 Task: Create new Company, with domain: 'porsche.com' and type: 'Other'. Add new contact for this company, with mail Id: 'Harsh_Verma@porsche.com', First Name: Harsh, Last name:  Verma, Job Title: 'Legal Counsel', Phone Number: '(512) 555-2345'. Change life cycle stage to  Lead and lead status to  In Progress. Logged in from softage.10@softage.net
Action: Mouse moved to (92, 61)
Screenshot: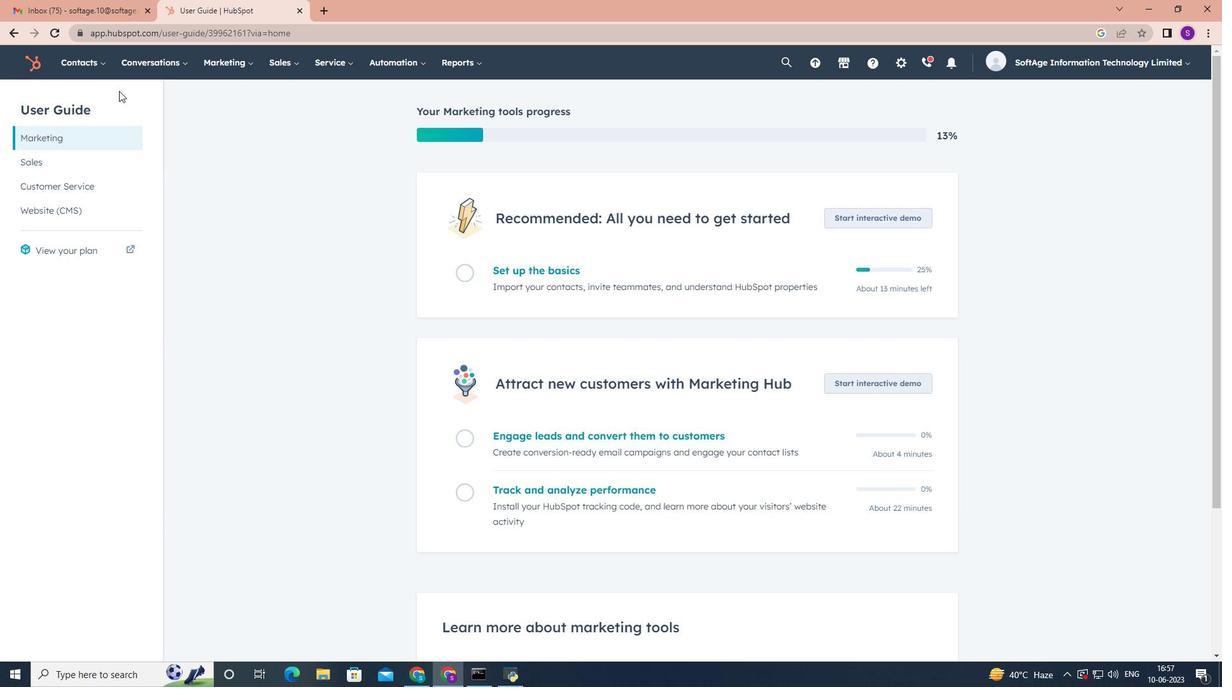 
Action: Mouse pressed left at (92, 61)
Screenshot: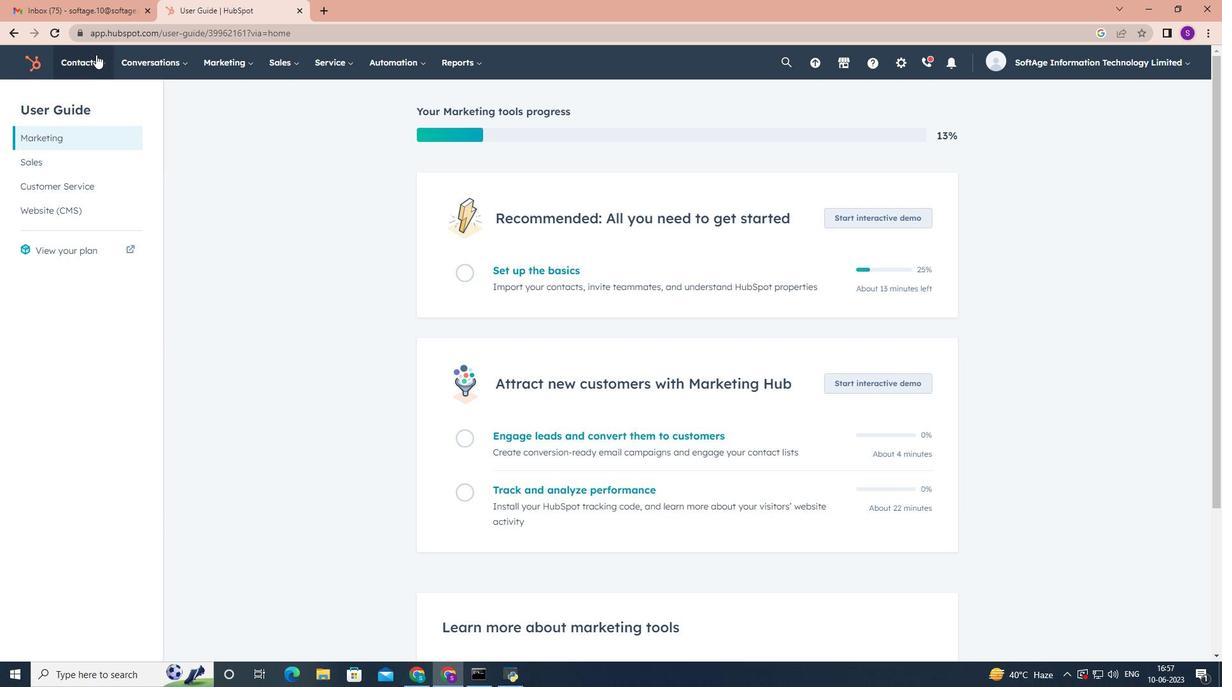 
Action: Mouse moved to (99, 98)
Screenshot: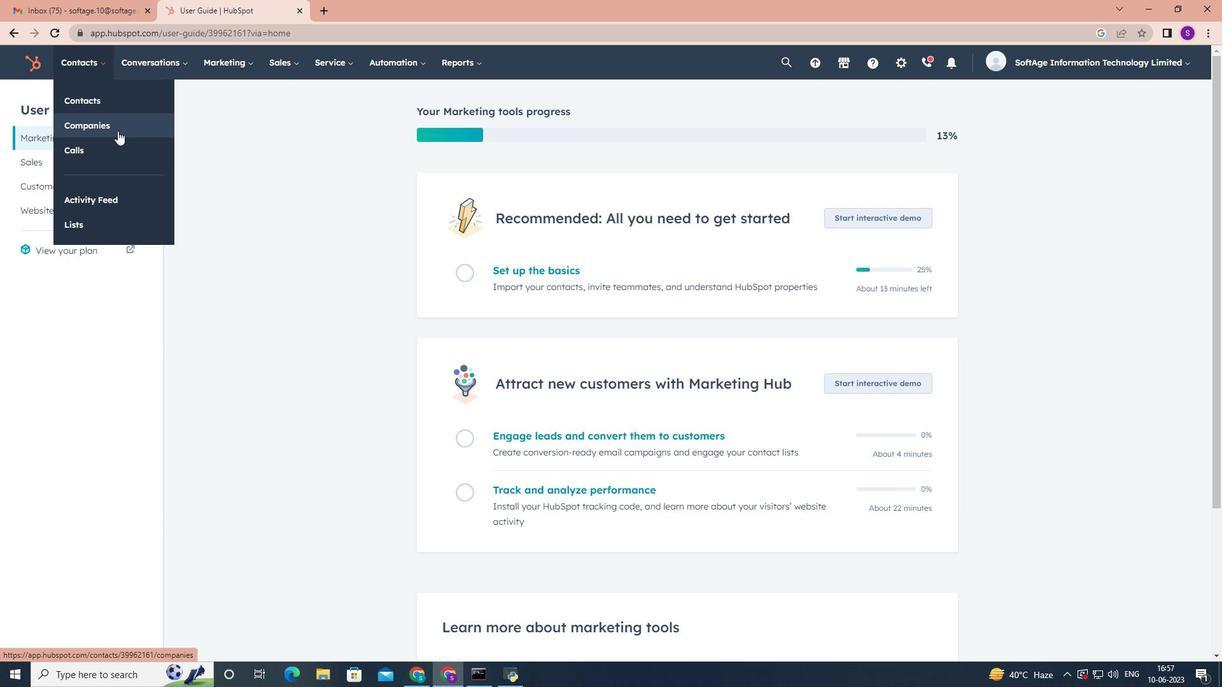 
Action: Mouse pressed left at (99, 98)
Screenshot: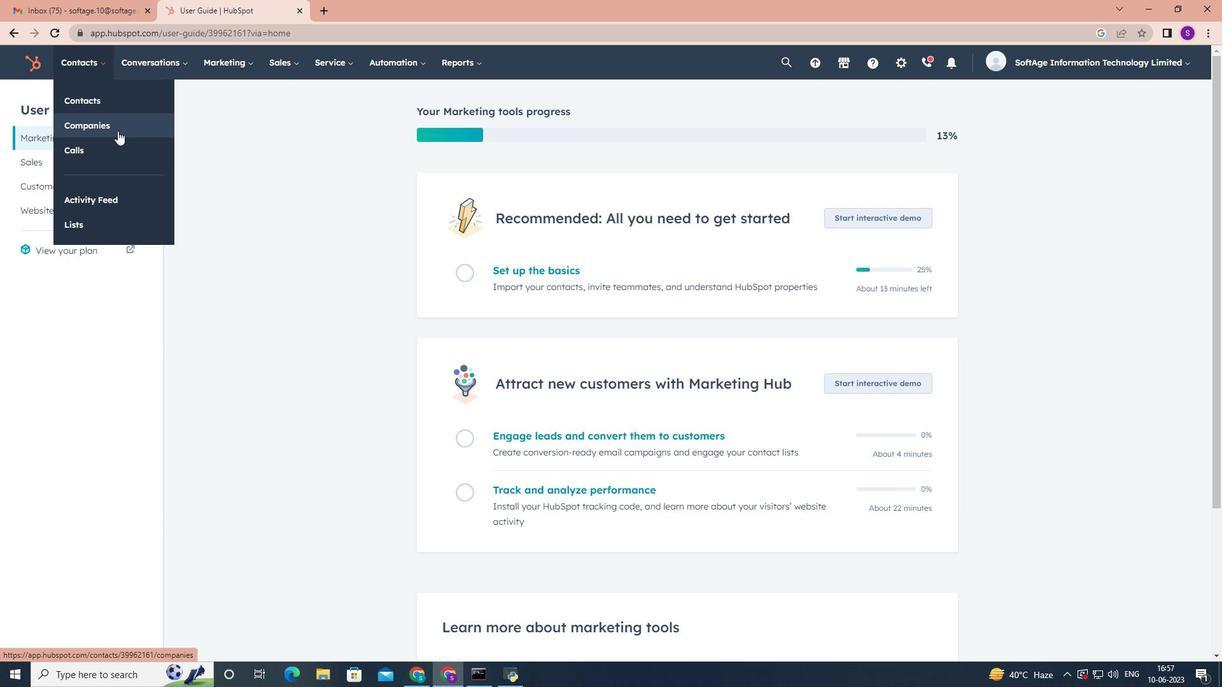 
Action: Mouse moved to (95, 53)
Screenshot: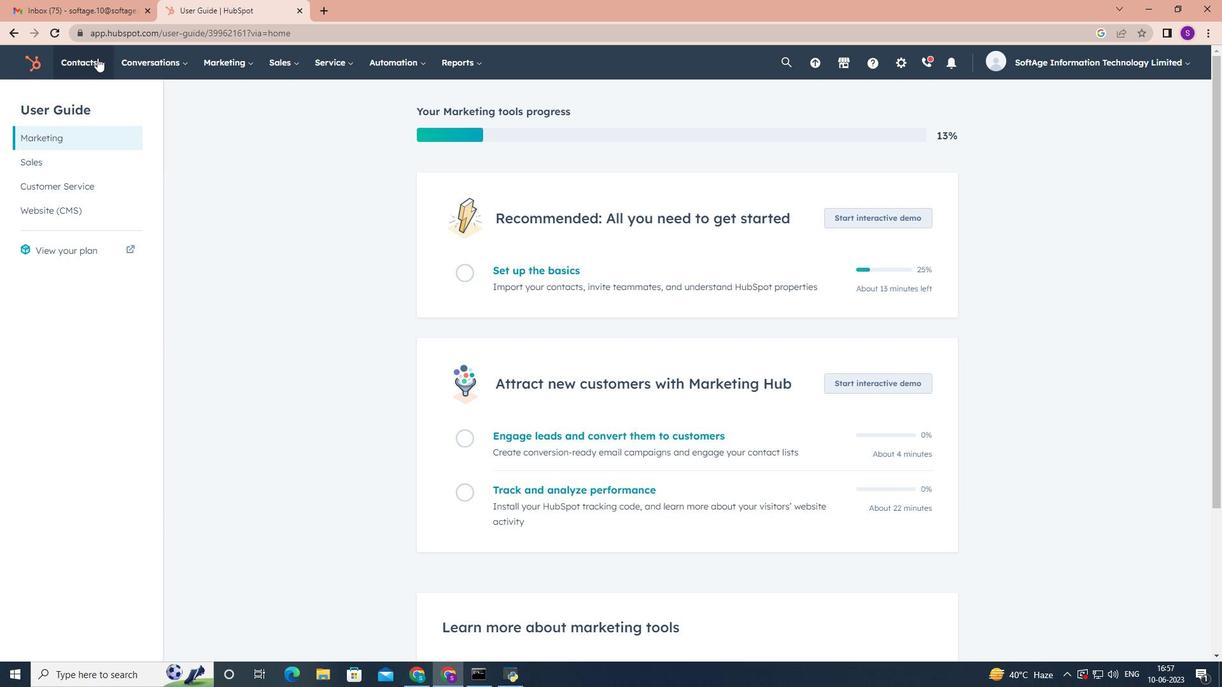 
Action: Mouse pressed left at (95, 53)
Screenshot: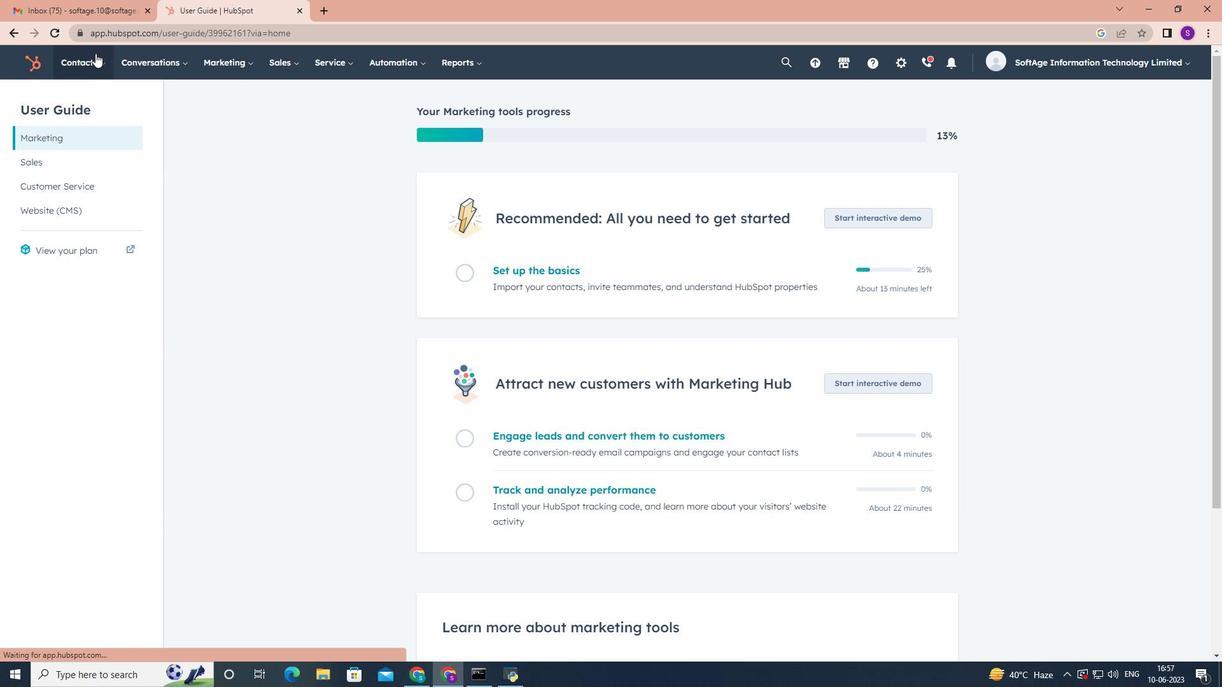 
Action: Mouse moved to (117, 131)
Screenshot: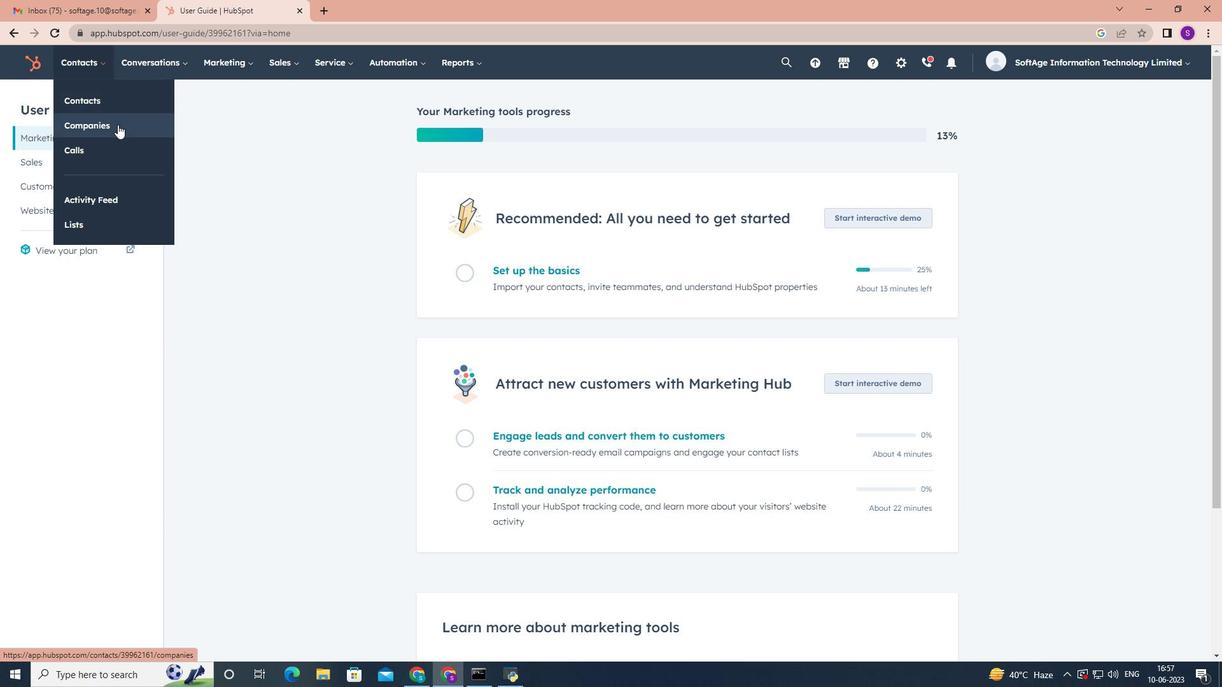 
Action: Mouse pressed left at (117, 131)
Screenshot: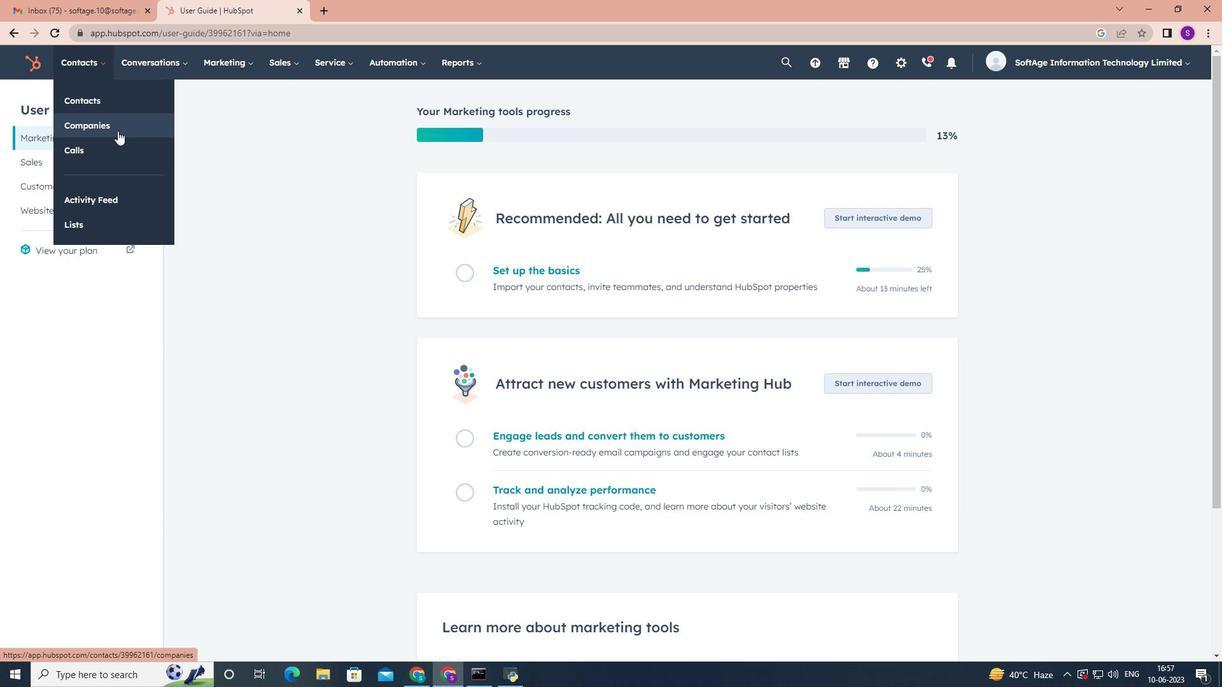 
Action: Mouse moved to (1114, 101)
Screenshot: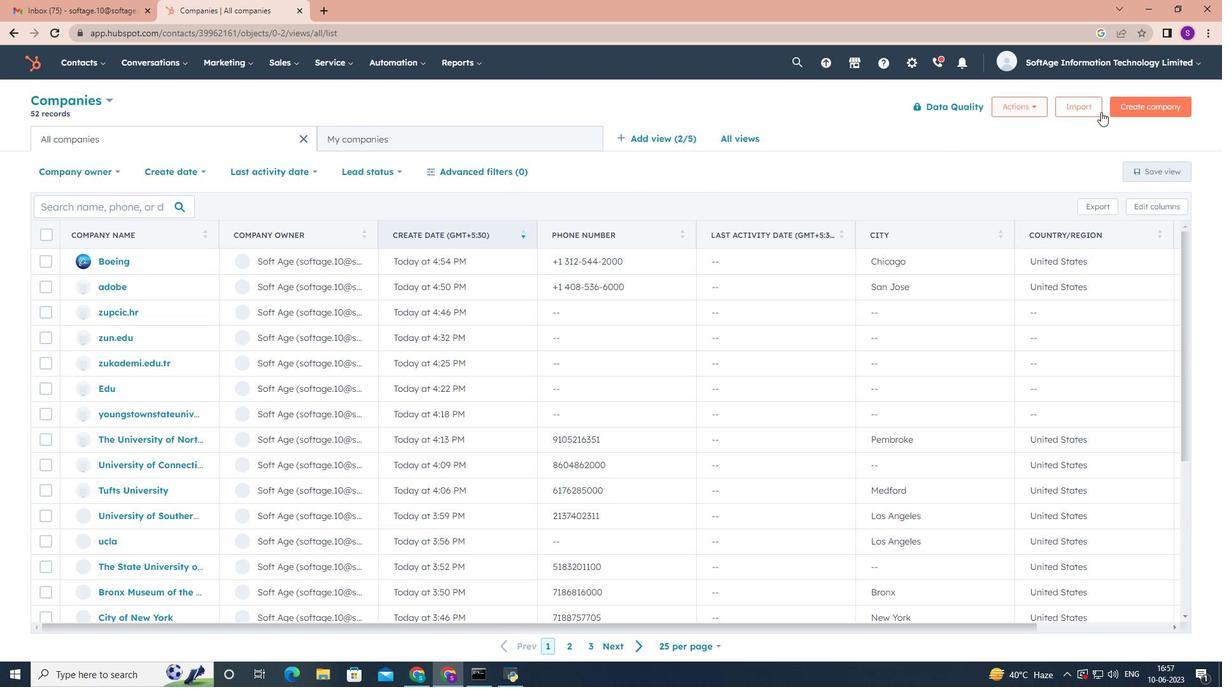 
Action: Mouse pressed left at (1114, 101)
Screenshot: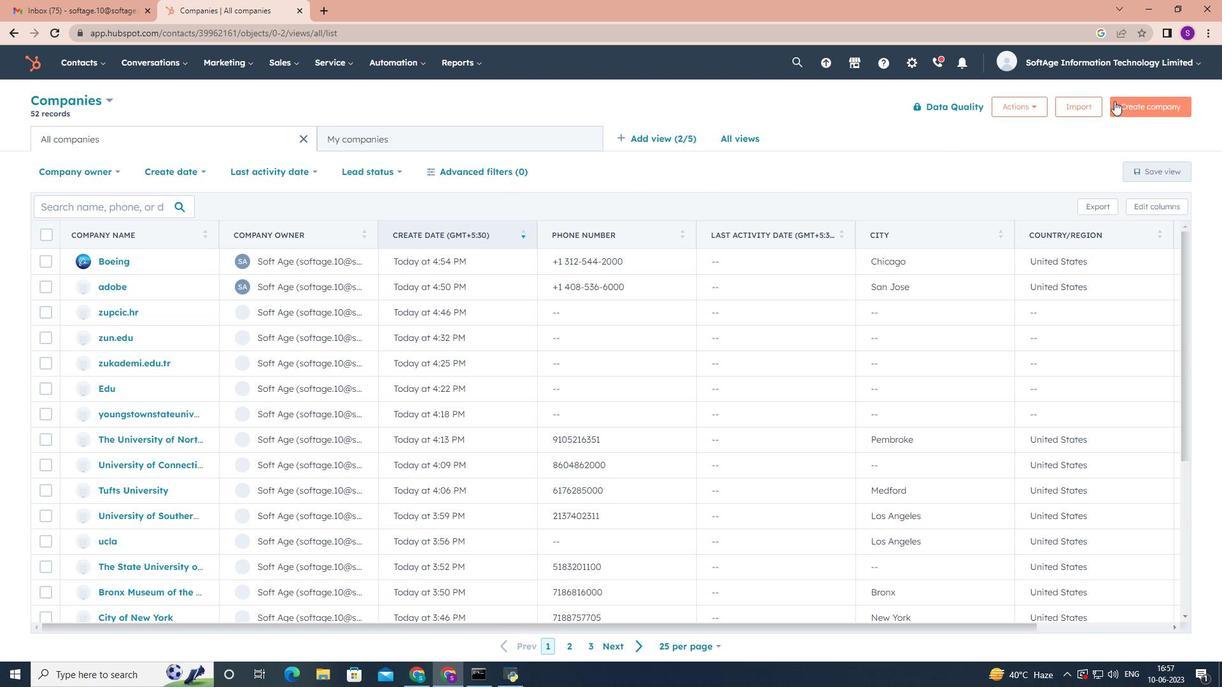 
Action: Mouse moved to (982, 178)
Screenshot: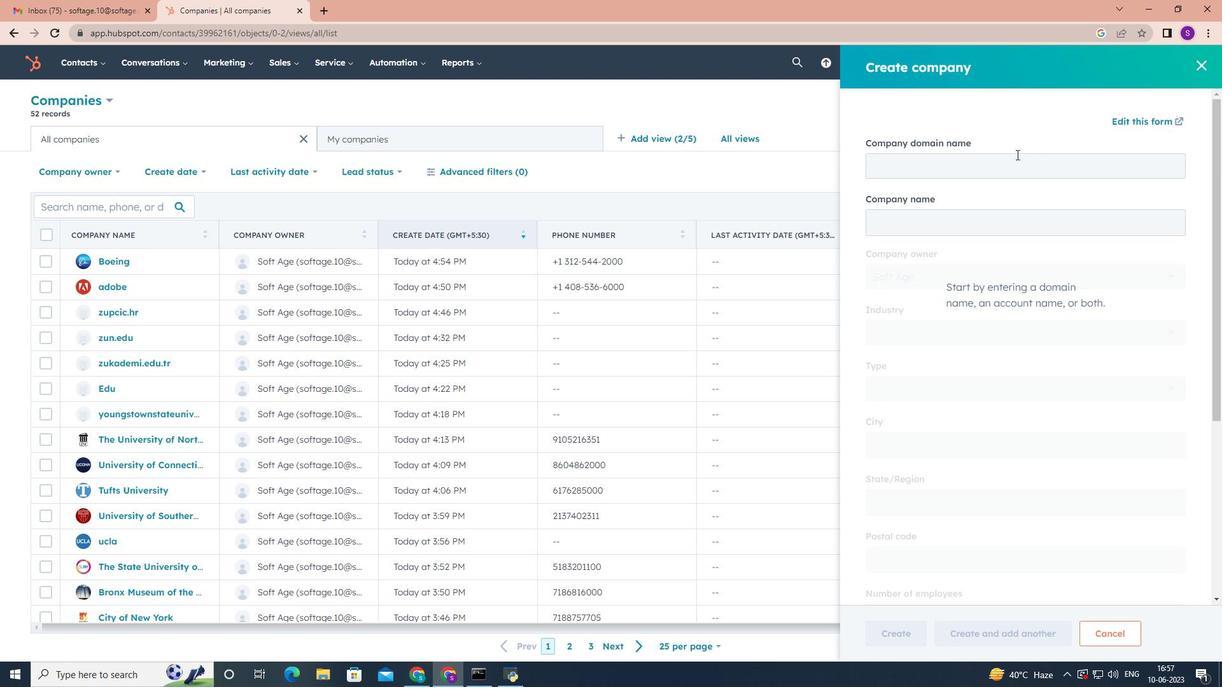 
Action: Mouse pressed left at (982, 178)
Screenshot: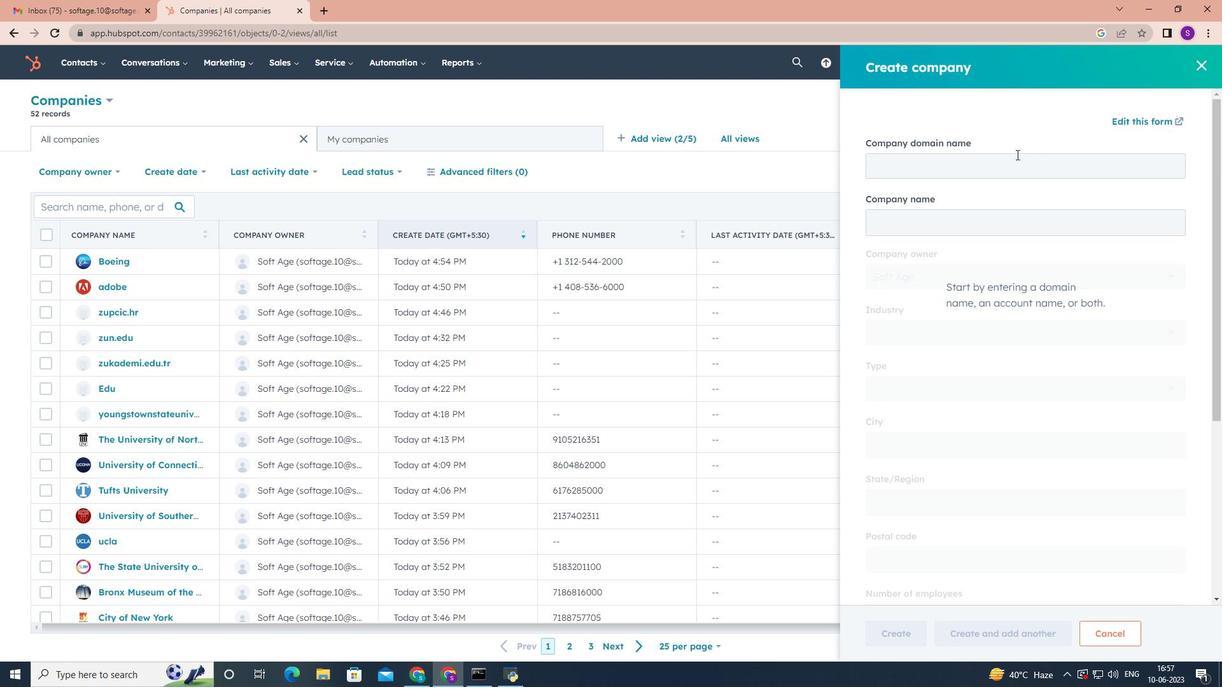 
Action: Key pressed <Key.shift>P<Key.backspace>porsche.com
Screenshot: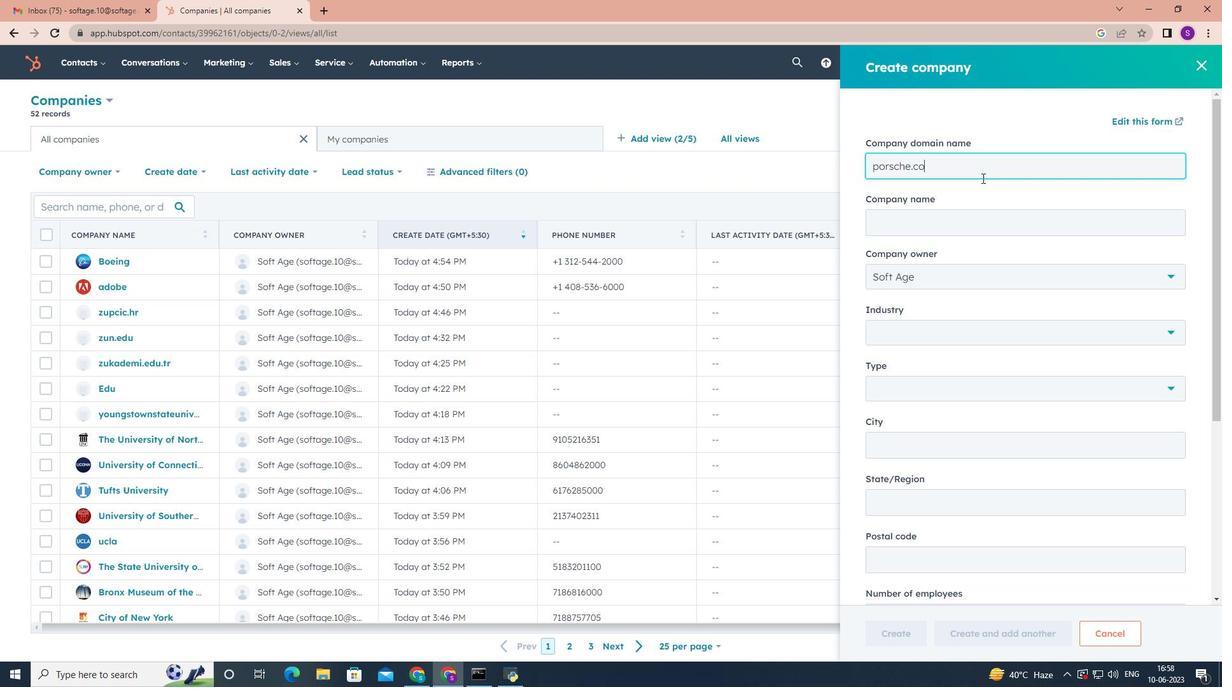 
Action: Mouse scrolled (982, 177) with delta (0, 0)
Screenshot: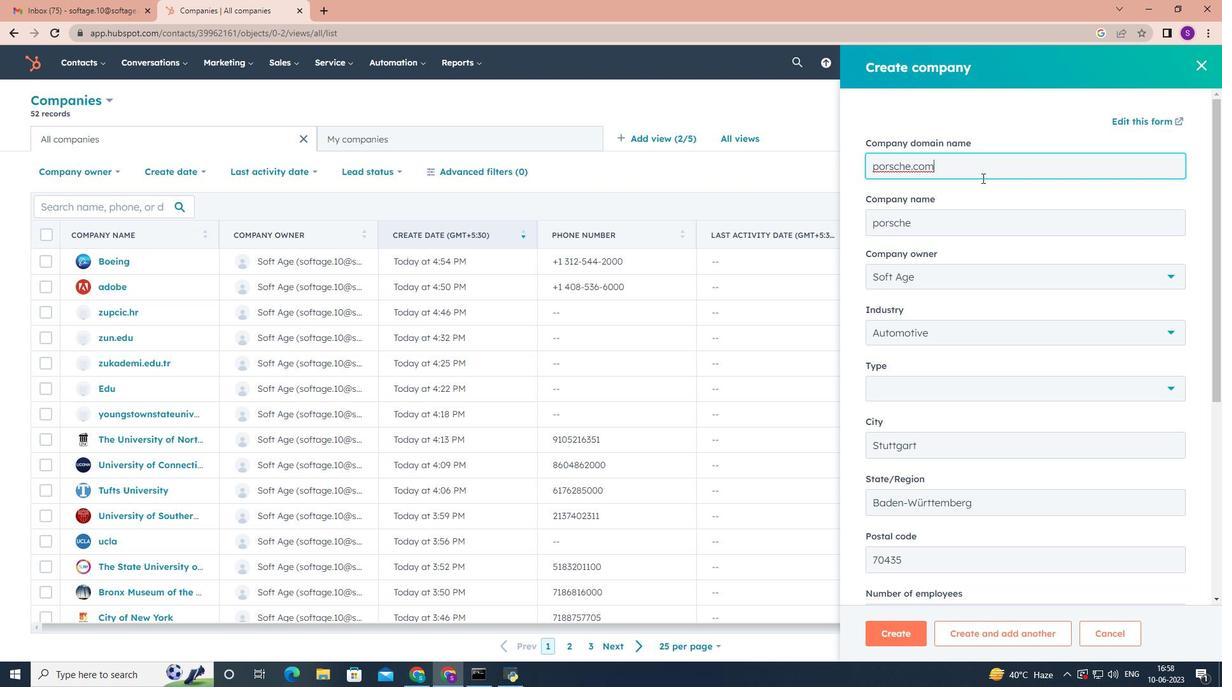 
Action: Mouse moved to (982, 192)
Screenshot: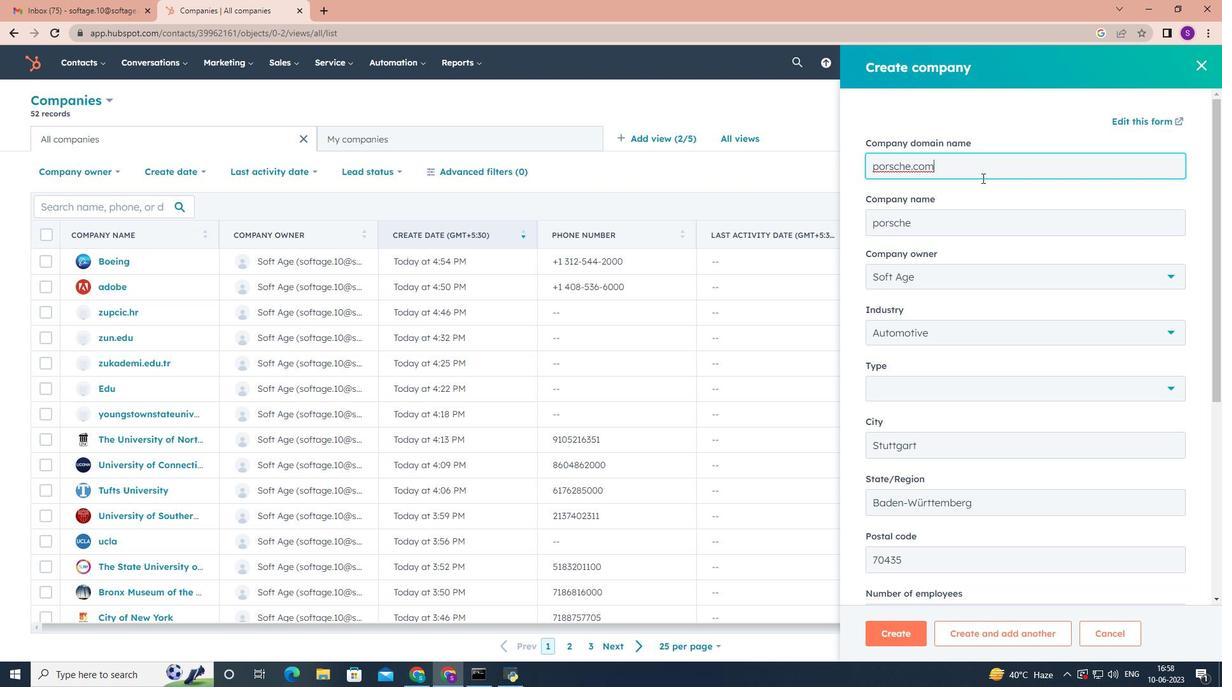 
Action: Mouse scrolled (982, 191) with delta (0, 0)
Screenshot: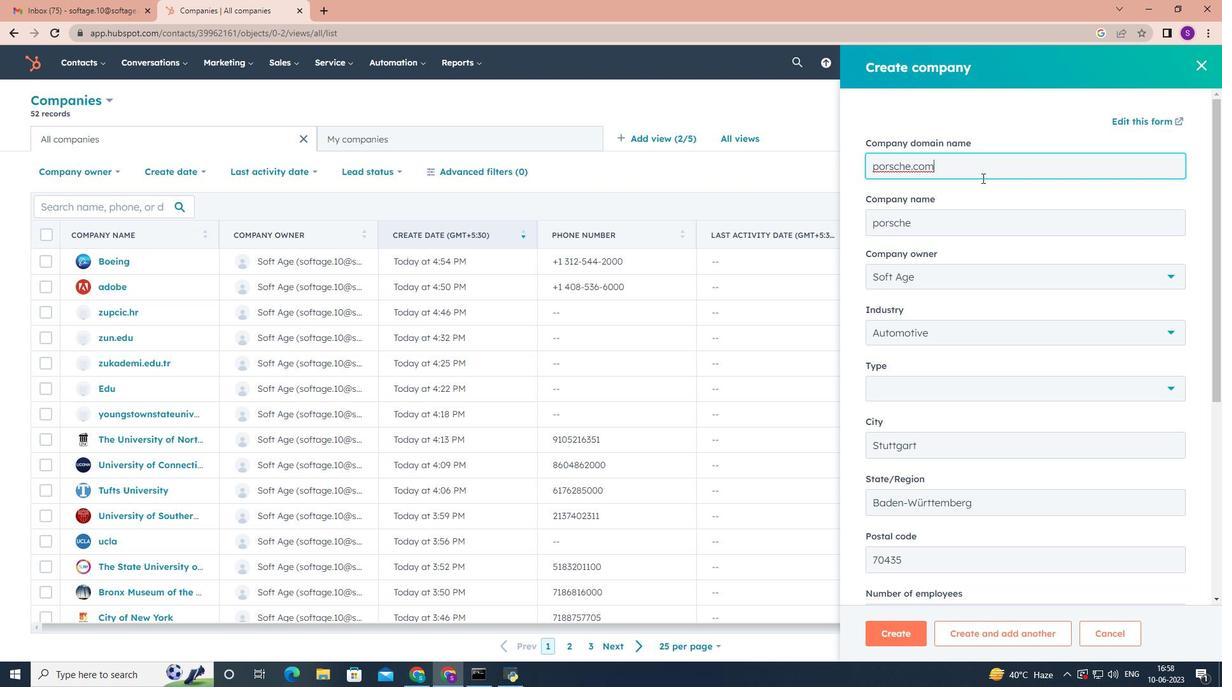 
Action: Mouse moved to (985, 205)
Screenshot: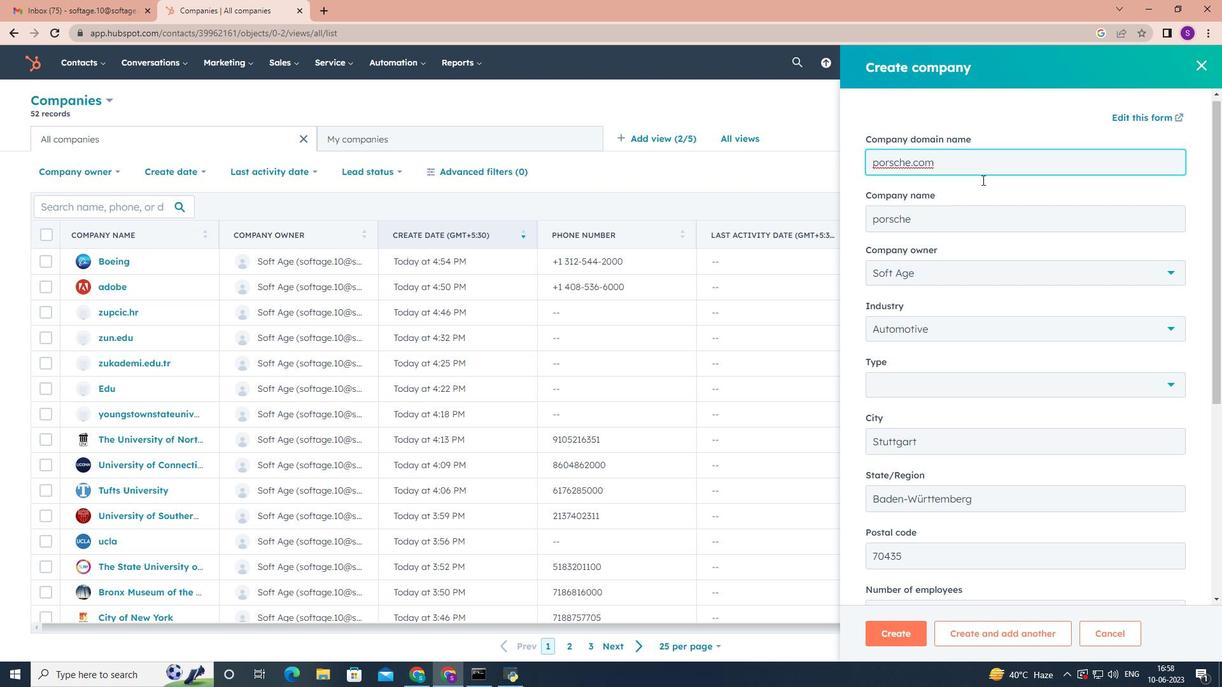 
Action: Mouse scrolled (985, 204) with delta (0, 0)
Screenshot: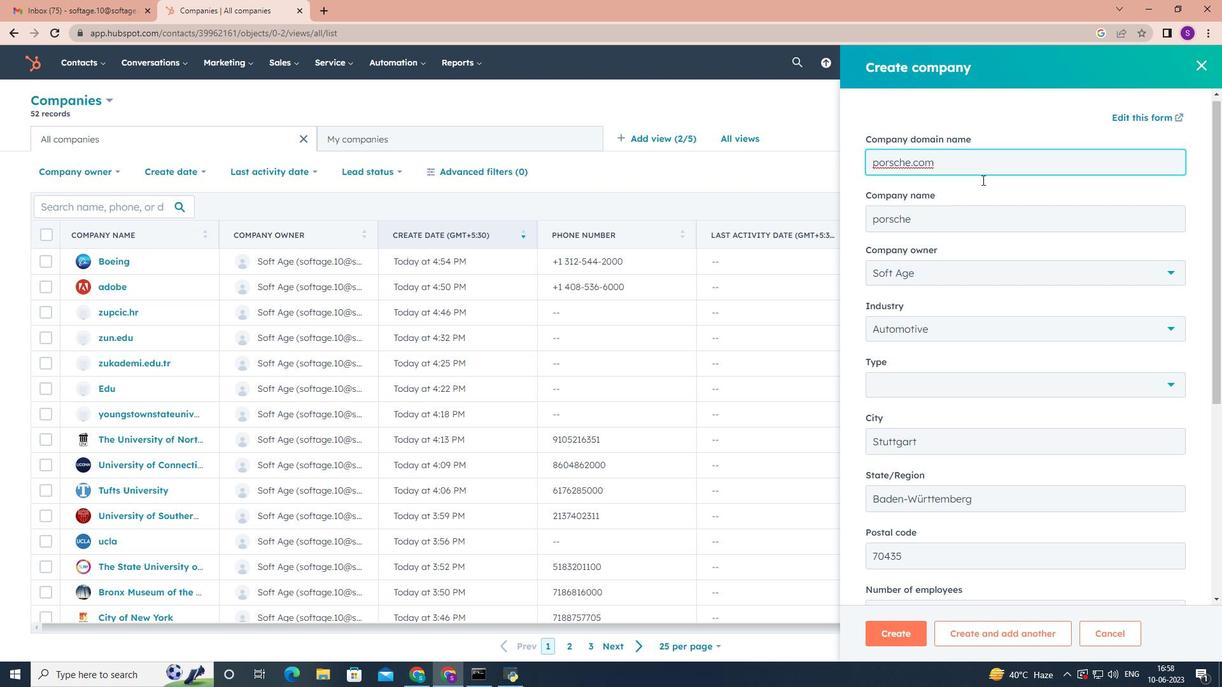 
Action: Mouse moved to (1173, 198)
Screenshot: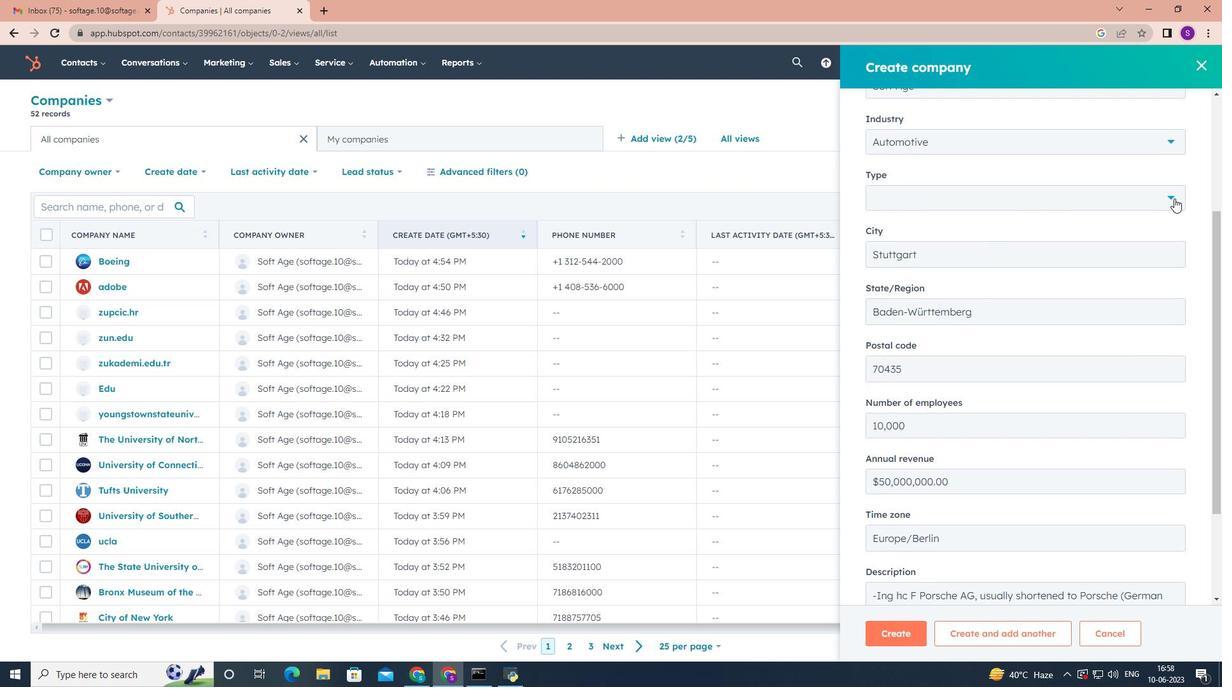 
Action: Mouse pressed left at (1173, 198)
Screenshot: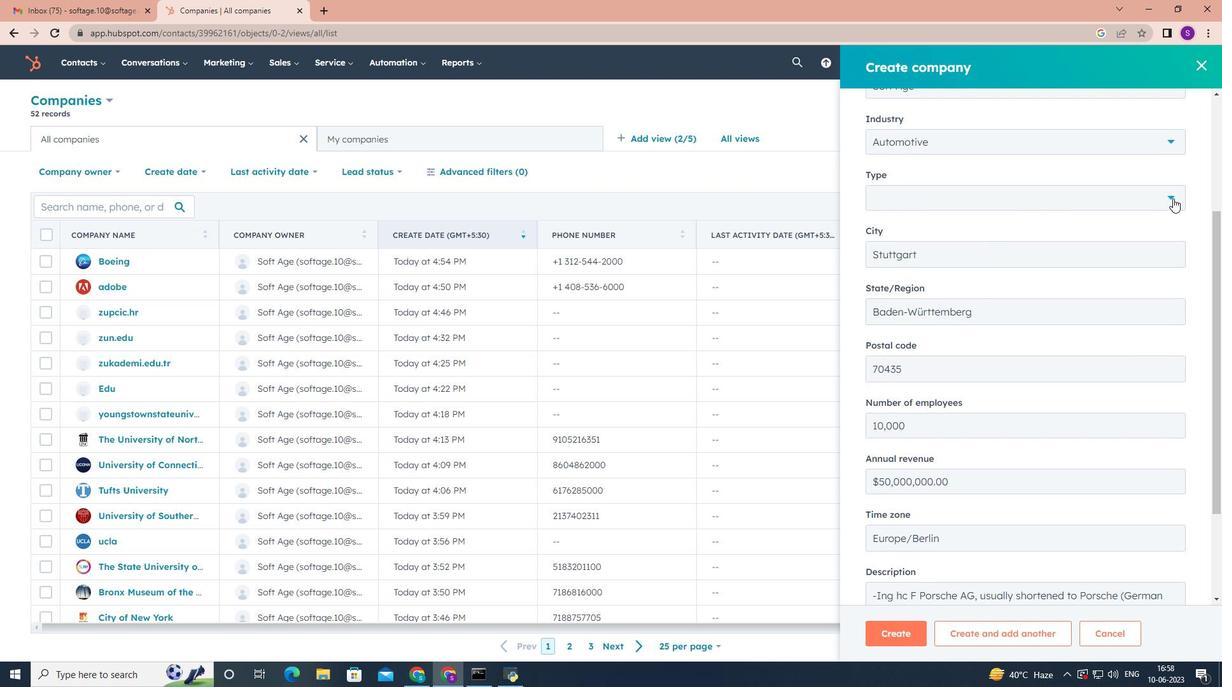 
Action: Mouse moved to (942, 345)
Screenshot: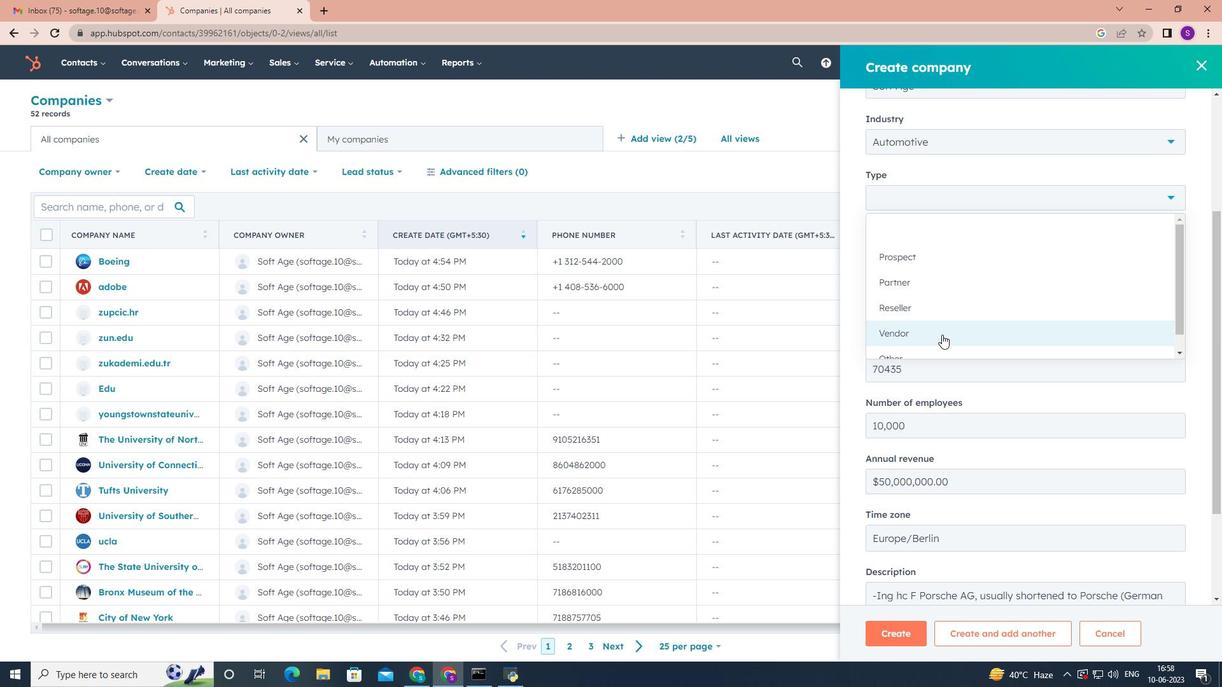 
Action: Mouse scrolled (942, 344) with delta (0, 0)
Screenshot: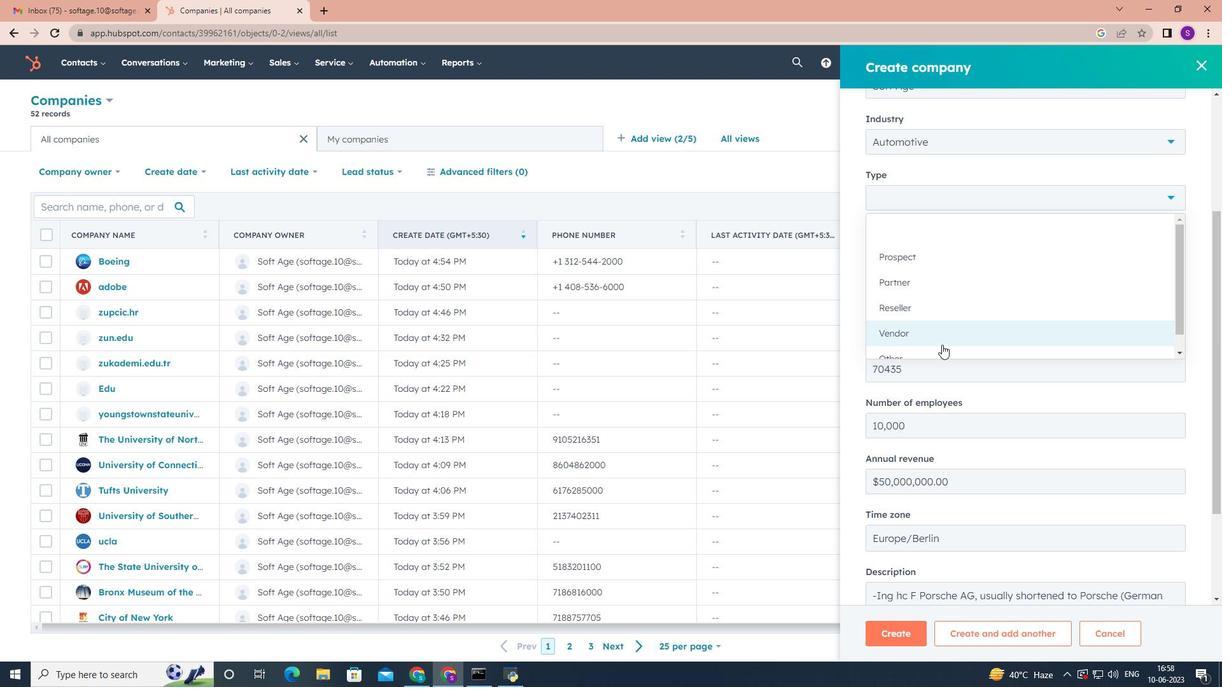 
Action: Mouse scrolled (942, 345) with delta (0, 0)
Screenshot: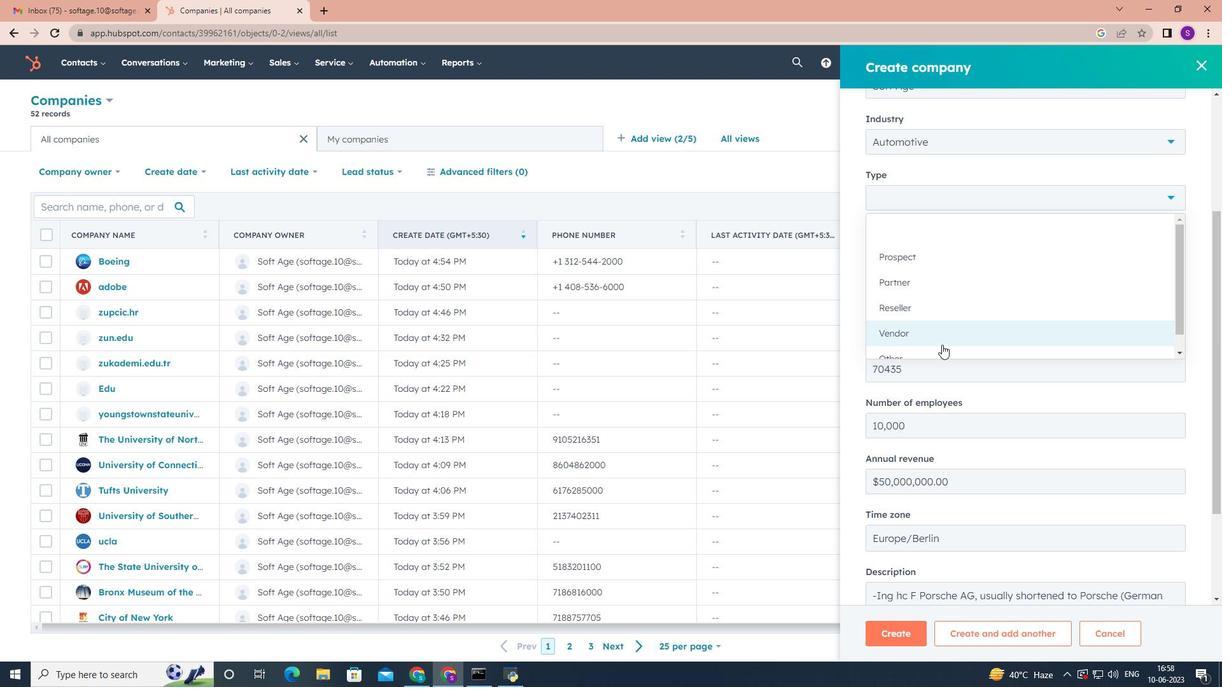
Action: Mouse scrolled (942, 344) with delta (0, 0)
Screenshot: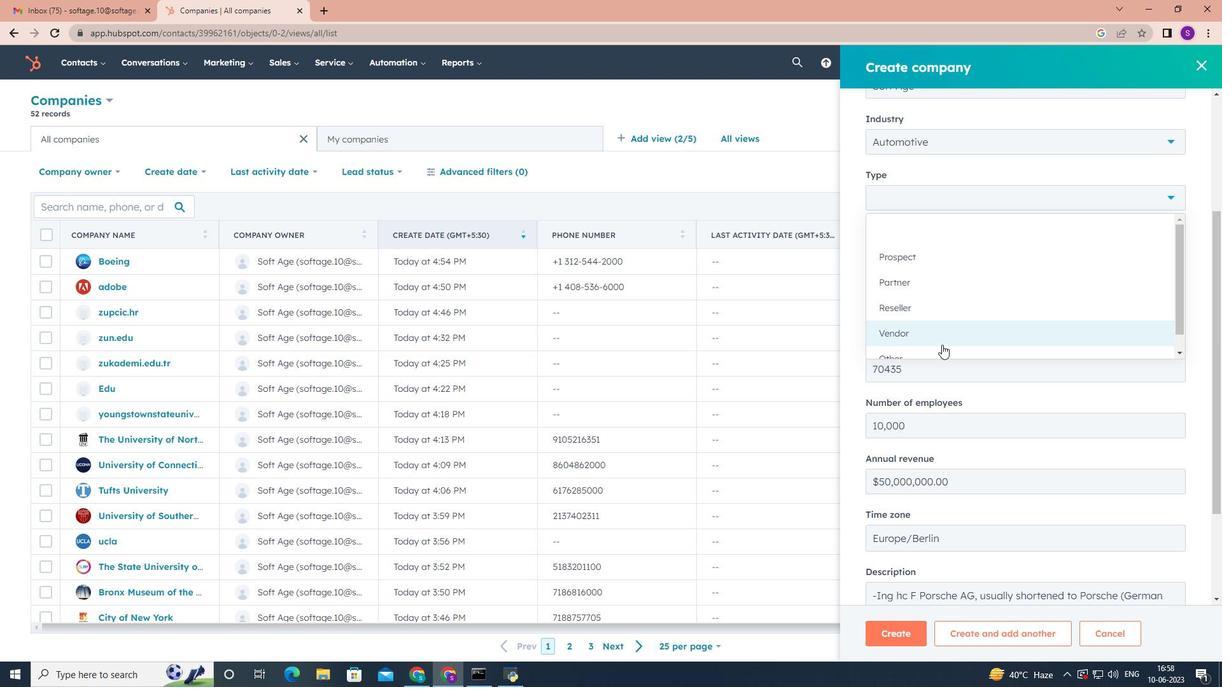 
Action: Mouse scrolled (942, 344) with delta (0, 0)
Screenshot: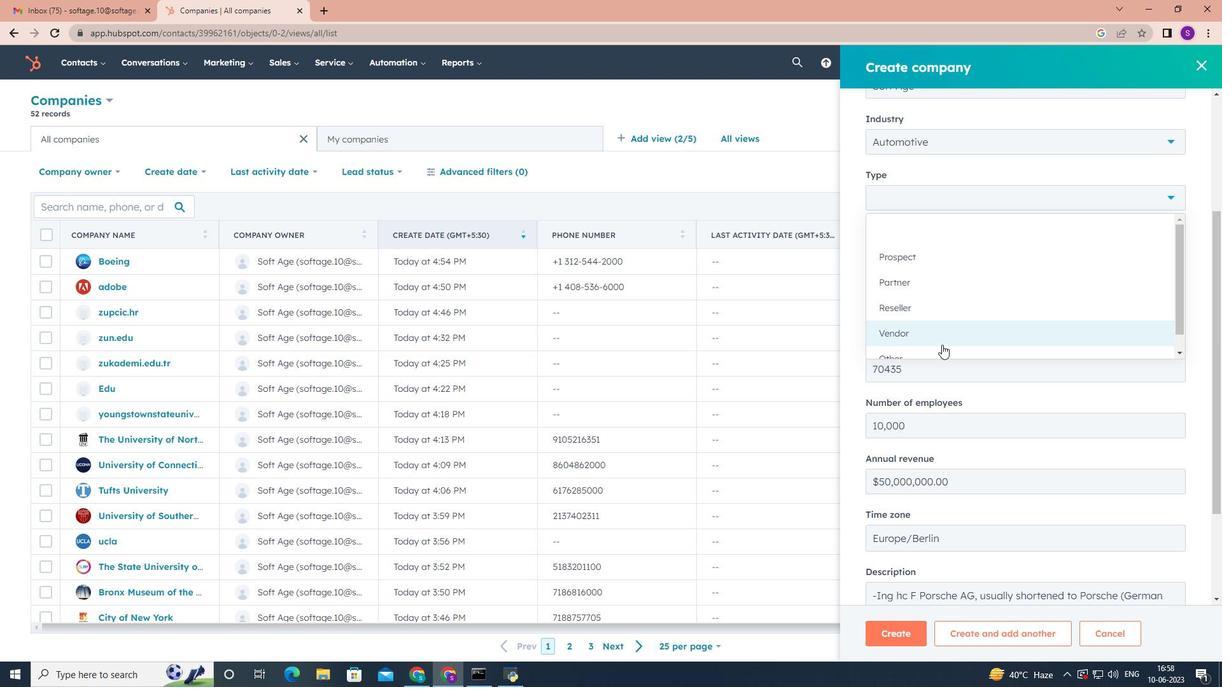 
Action: Mouse scrolled (942, 344) with delta (0, 0)
Screenshot: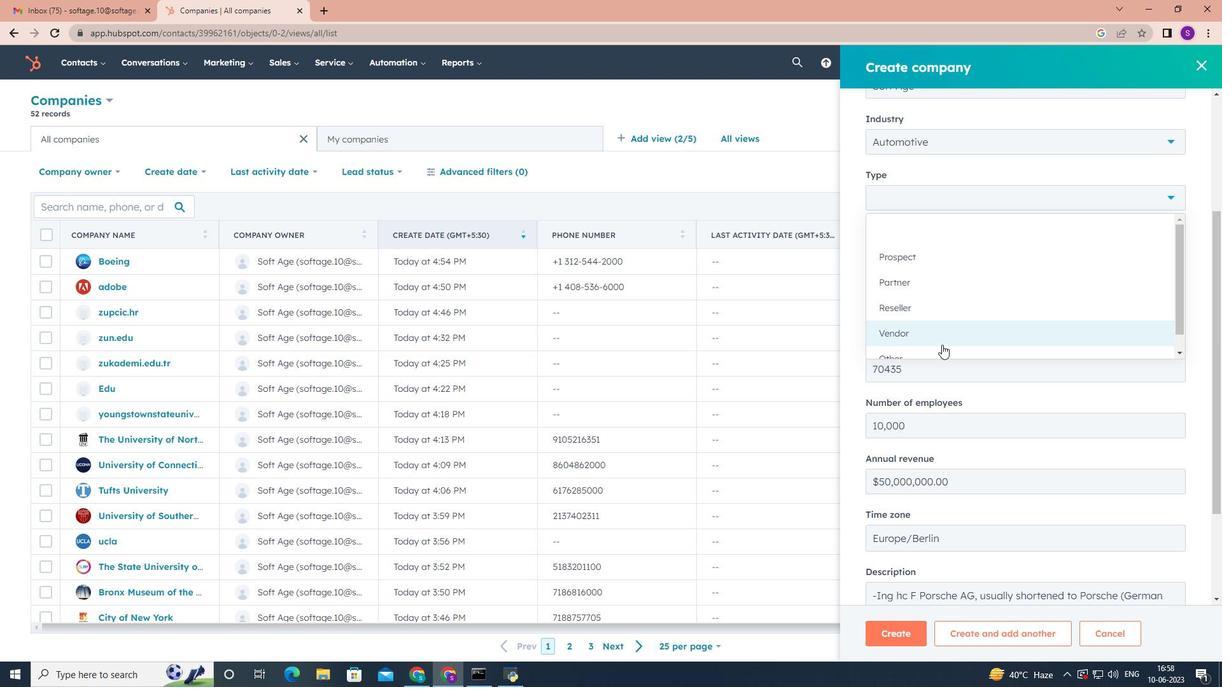 
Action: Mouse moved to (941, 345)
Screenshot: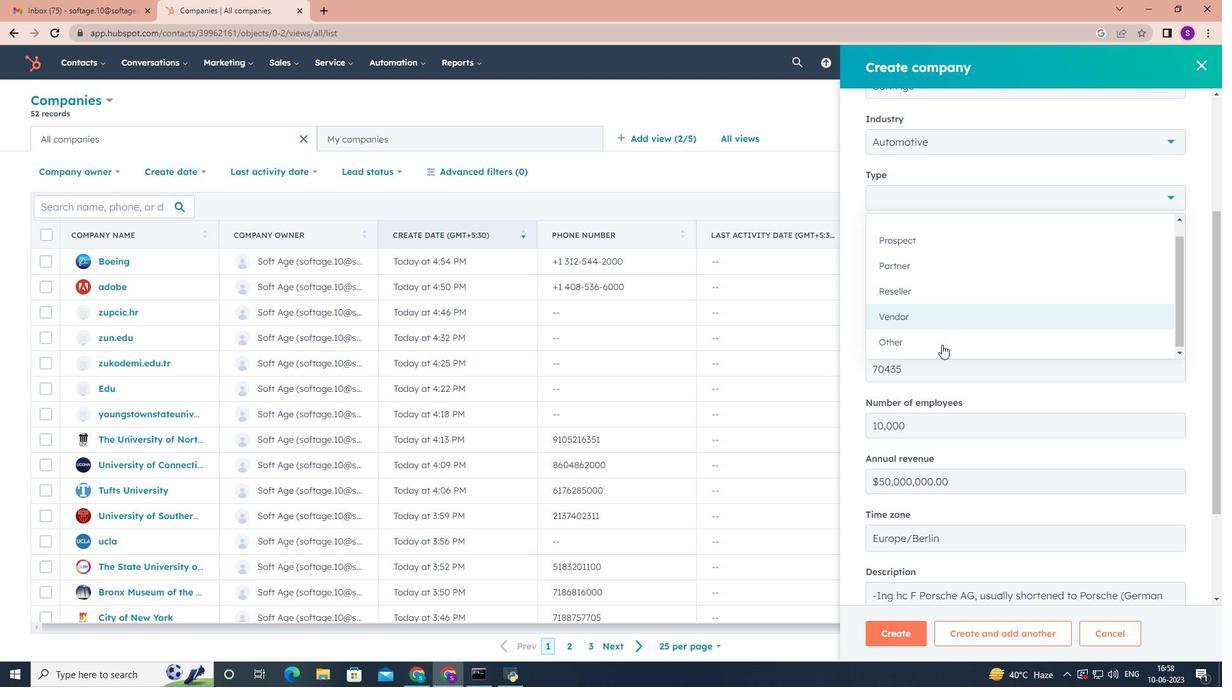 
Action: Mouse pressed left at (941, 345)
Screenshot: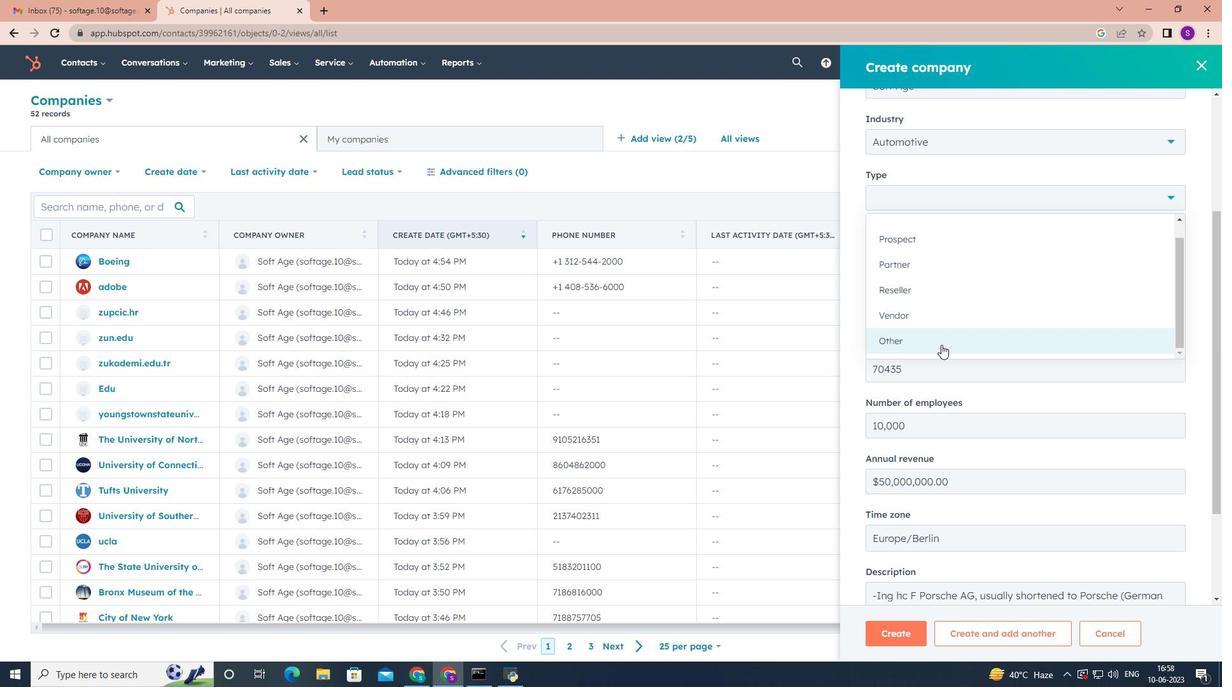 
Action: Mouse moved to (898, 636)
Screenshot: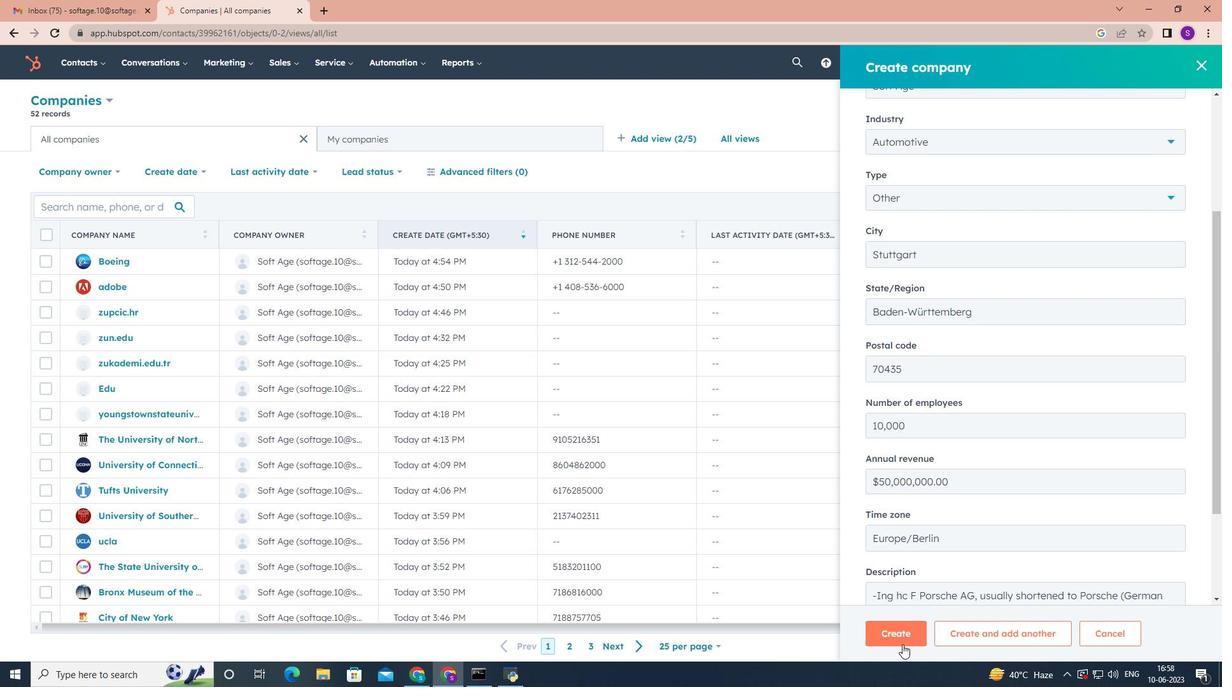 
Action: Mouse pressed left at (898, 636)
Screenshot: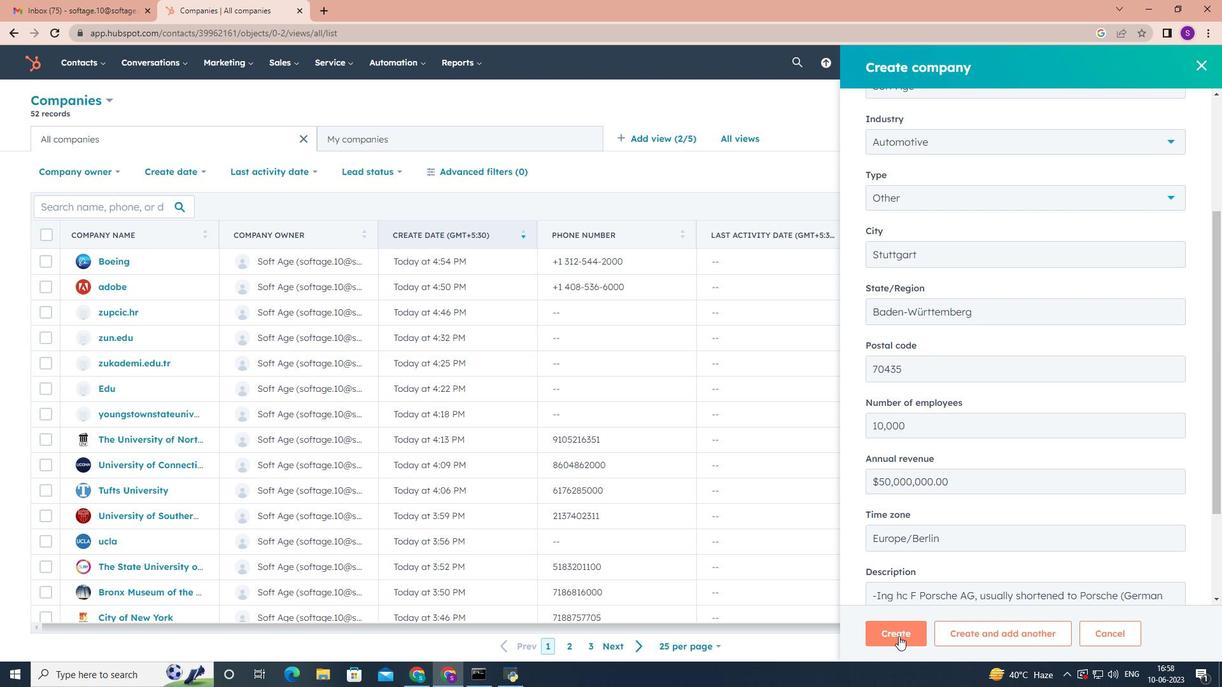
Action: Mouse moved to (856, 412)
Screenshot: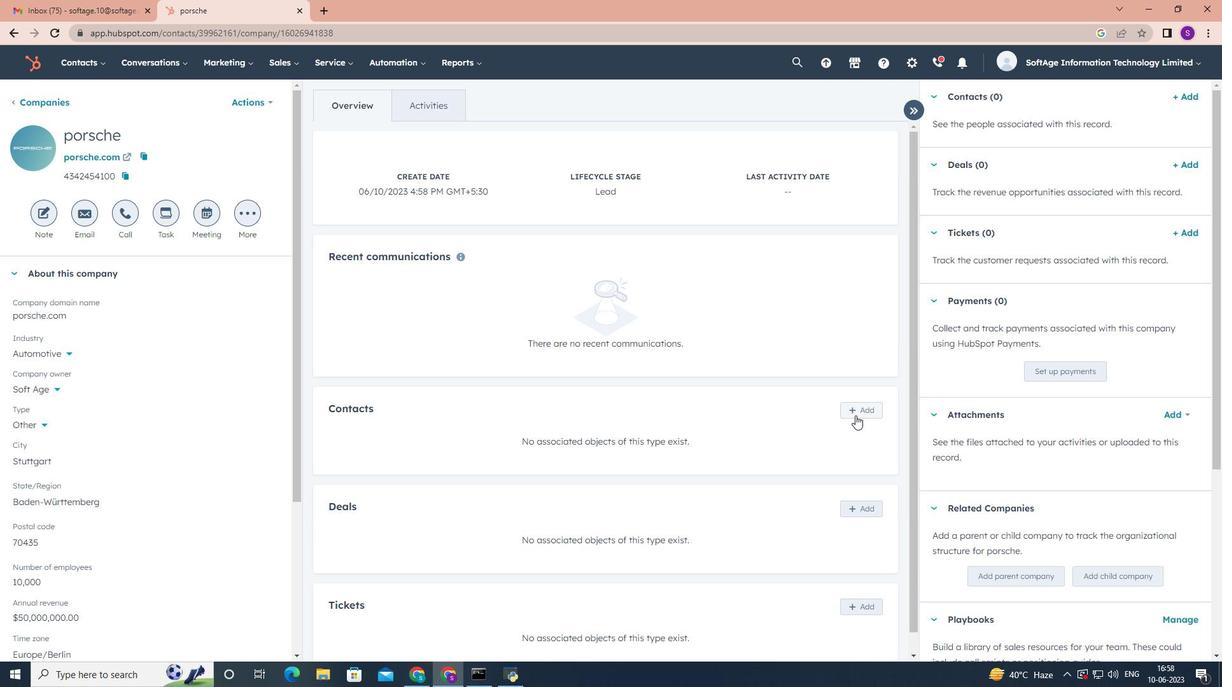 
Action: Mouse pressed left at (856, 412)
Screenshot: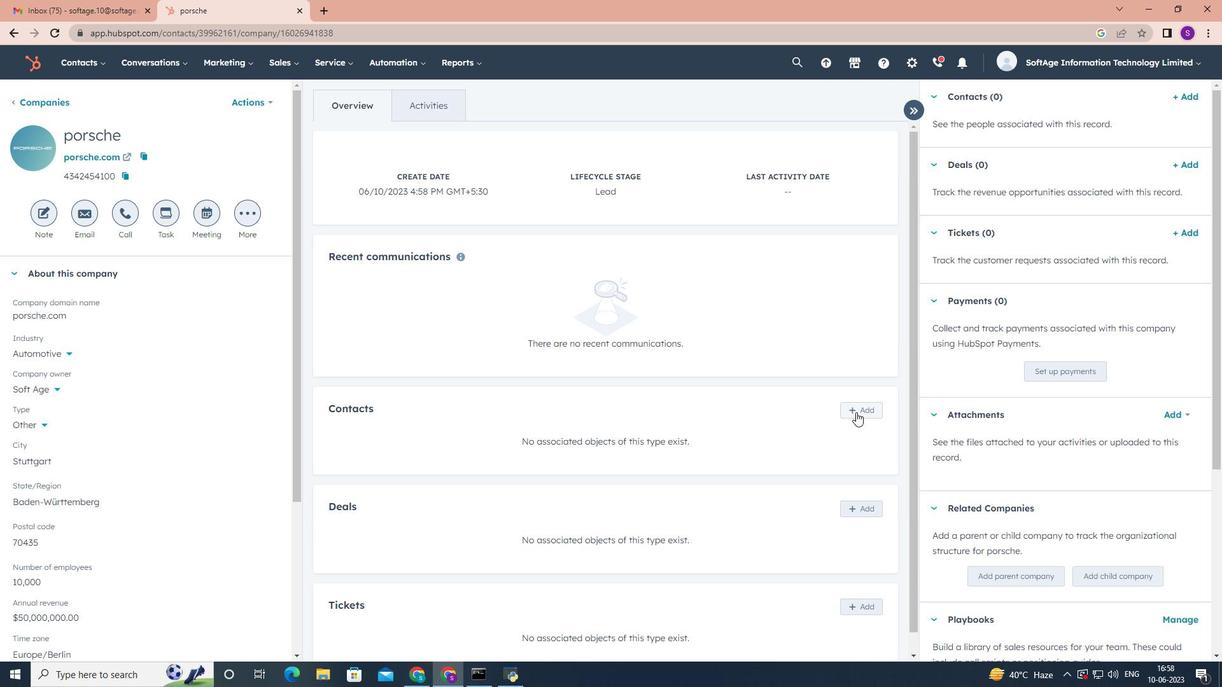 
Action: Mouse moved to (984, 132)
Screenshot: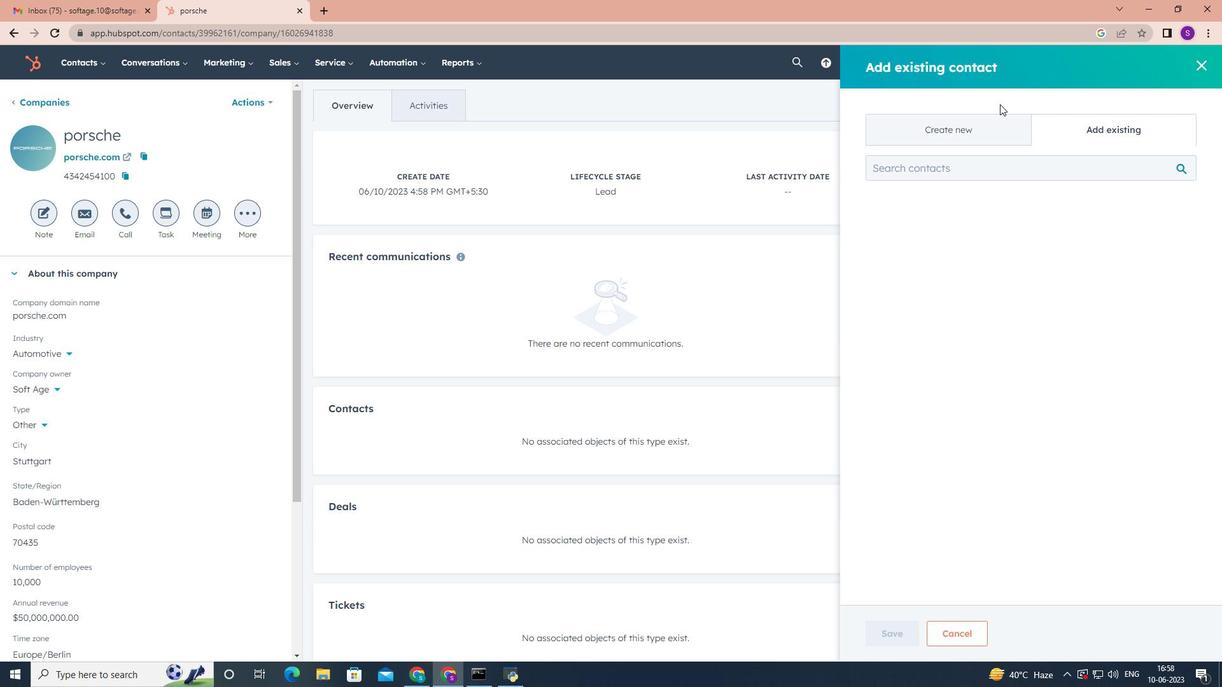 
Action: Mouse pressed left at (984, 132)
Screenshot: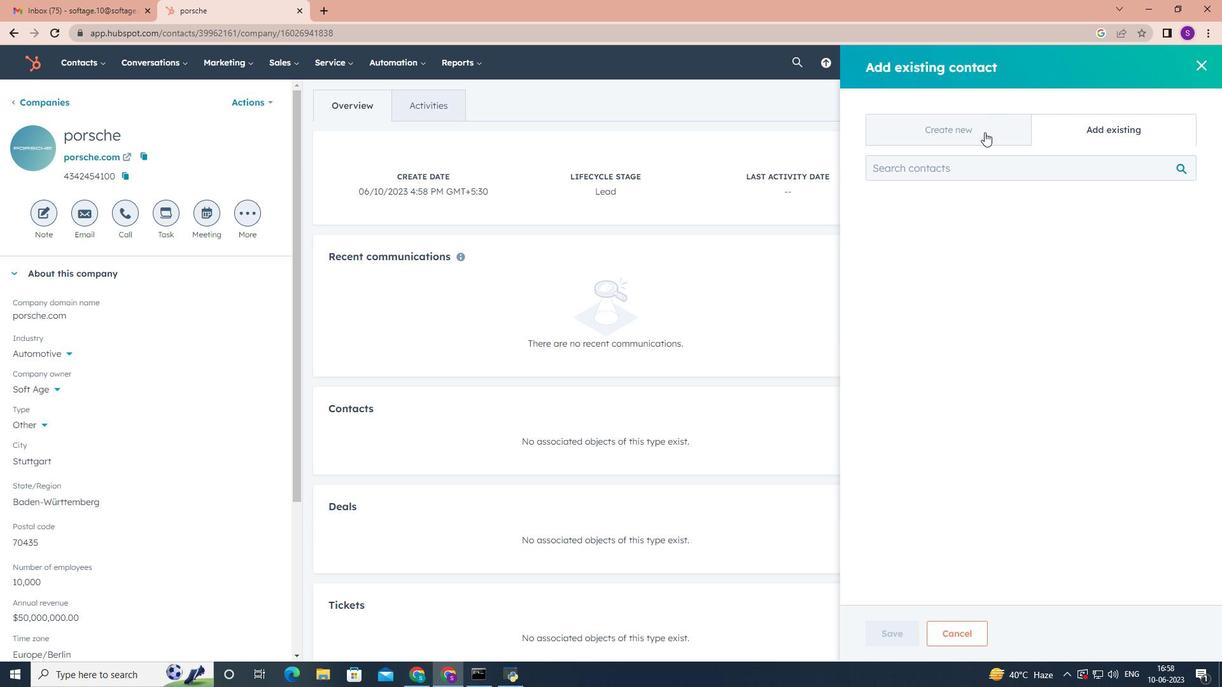 
Action: Mouse moved to (970, 214)
Screenshot: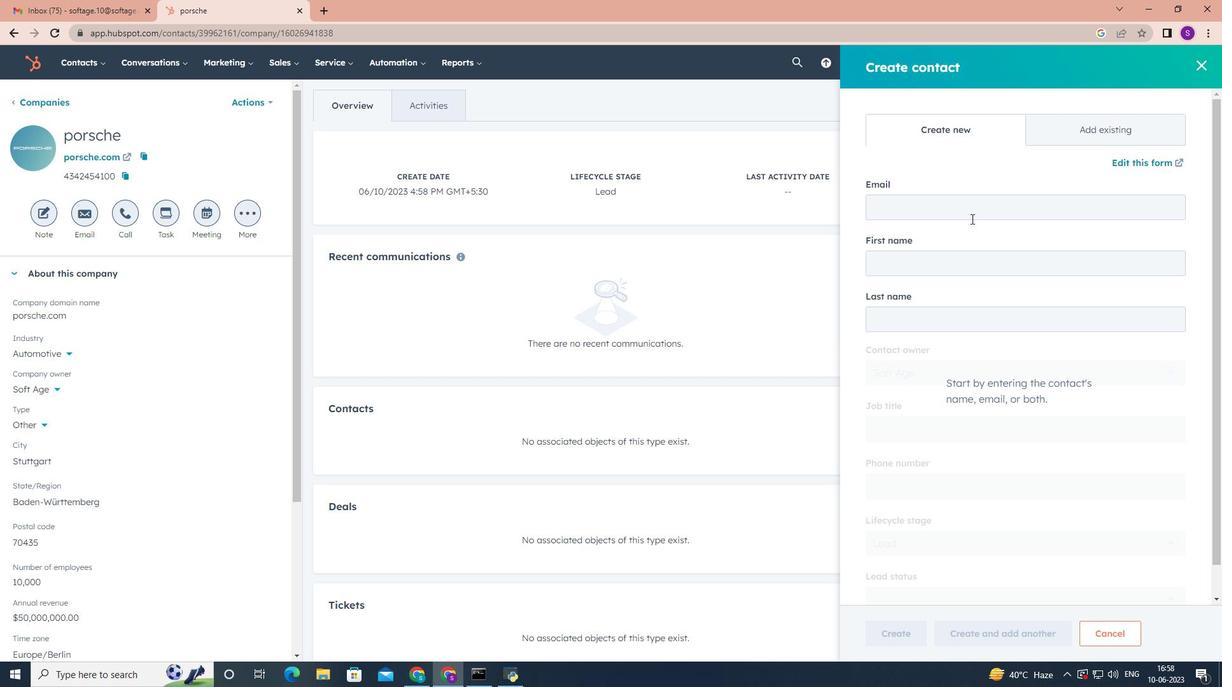 
Action: Mouse pressed left at (970, 214)
Screenshot: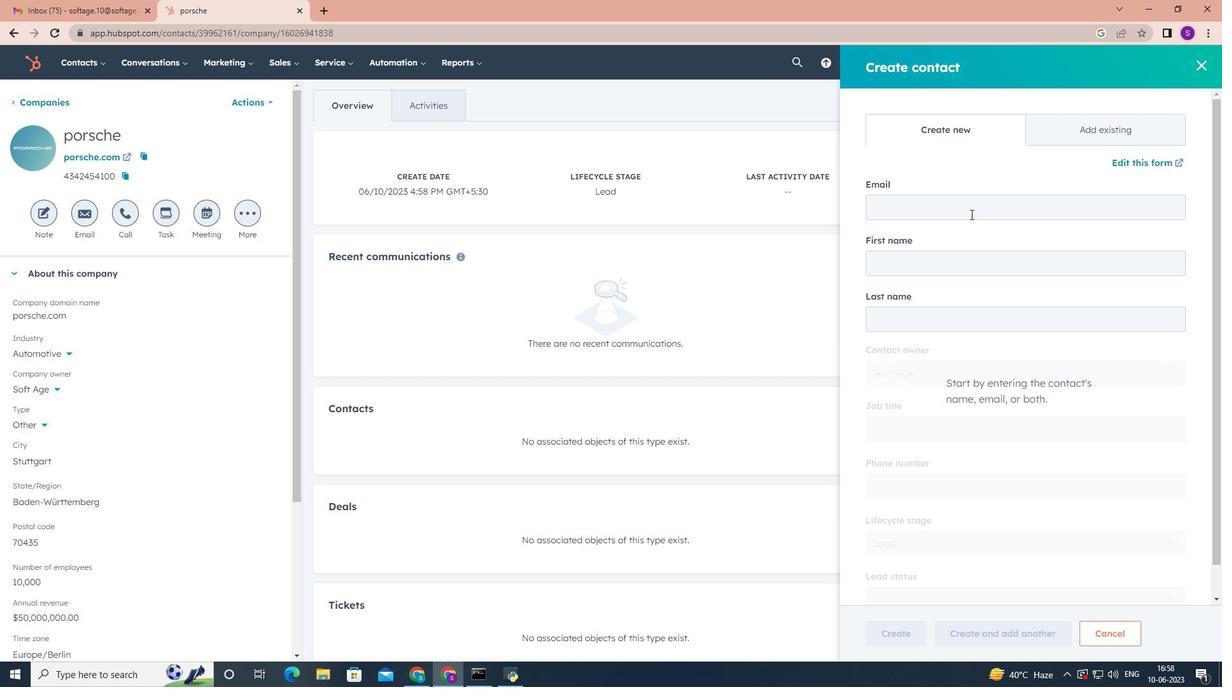 
Action: Key pressed <Key.shift>Harsh<Key.shift>_<Key.shift><Key.shift><Key.shift>Verma<Key.shift><Key.shift>@pos<Key.backspace>rsche.com<Key.tab><Key.shift><Key.shift>Harsh<Key.tab><Key.shift>Verma<Key.tab><Key.tab><Key.shift>Legal<Key.space><Key.shift>Counsel<Key.tab>5125552345<Key.tab><Key.tab><Key.tab><Key.tab>
Screenshot: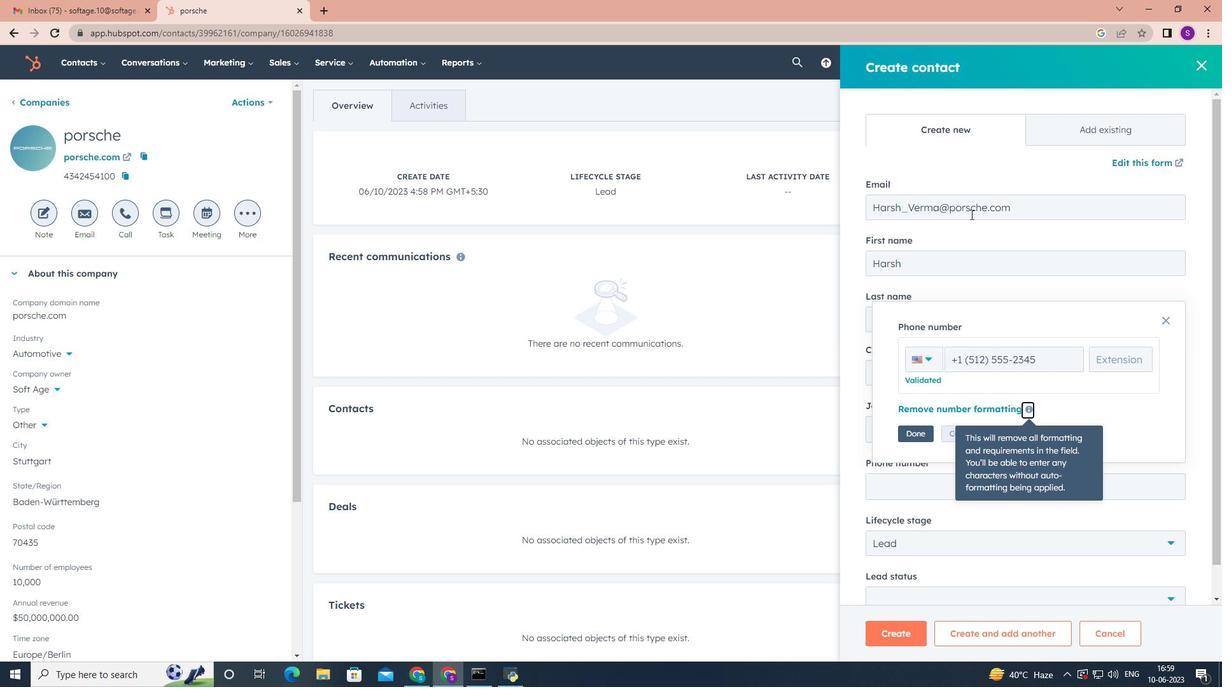 
Action: Mouse moved to (914, 435)
Screenshot: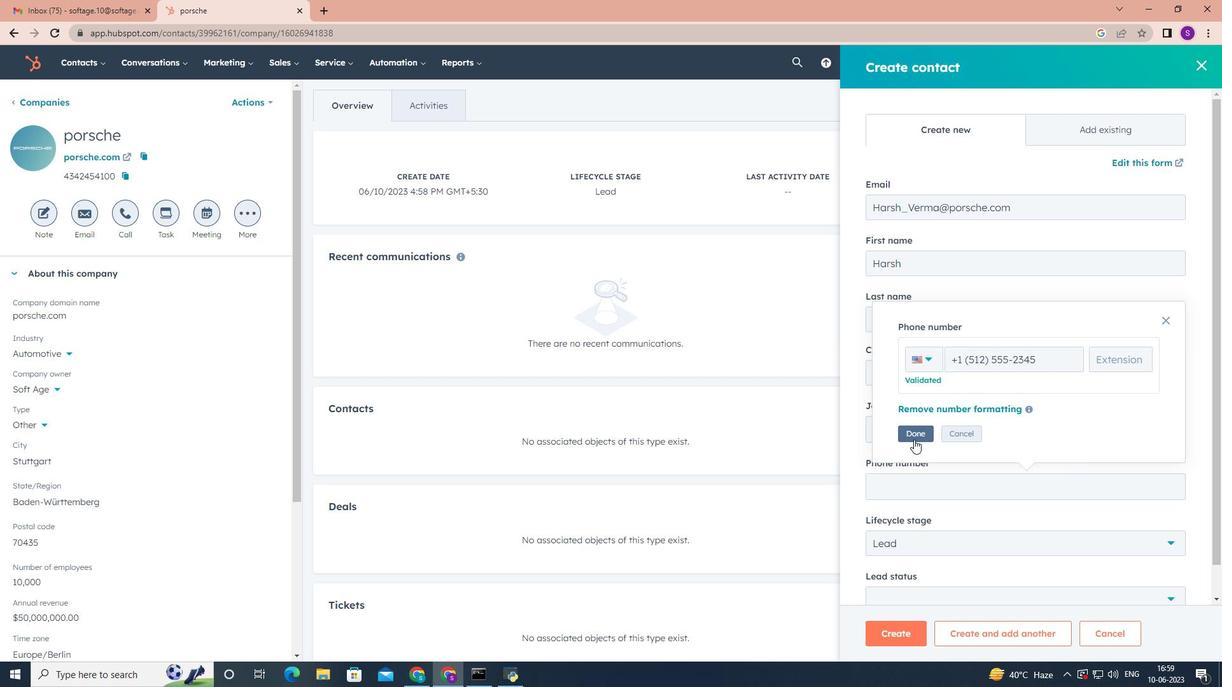 
Action: Mouse pressed left at (914, 435)
Screenshot: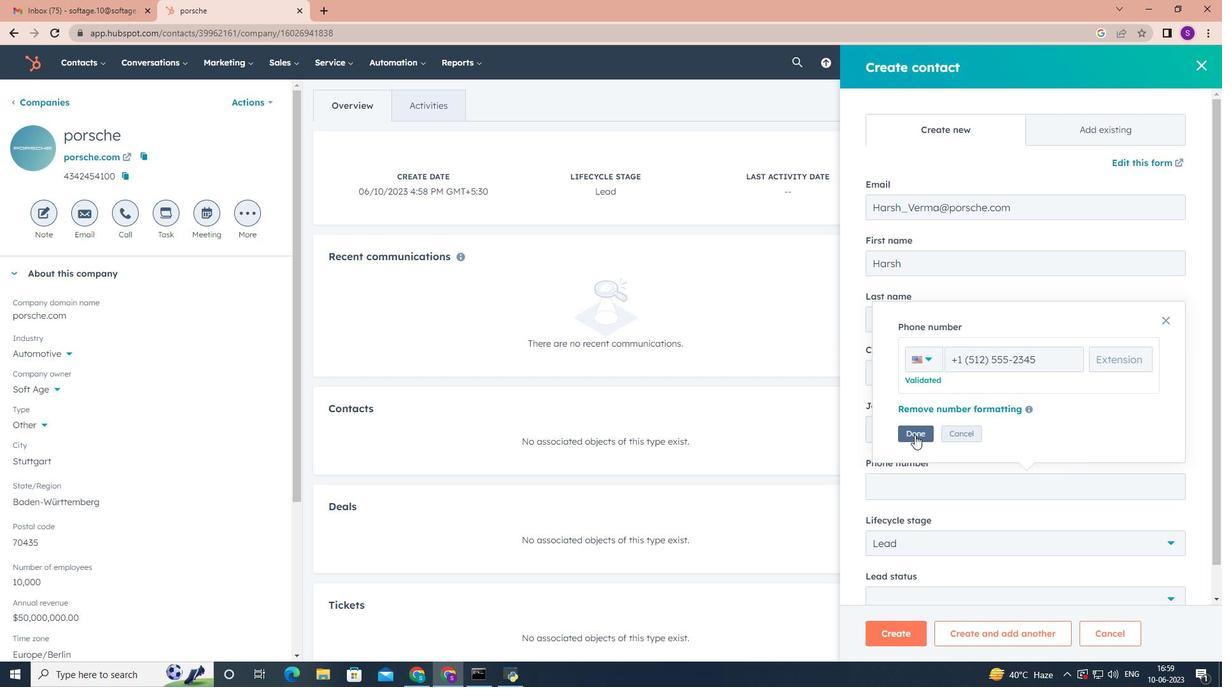 
Action: Mouse moved to (914, 435)
Screenshot: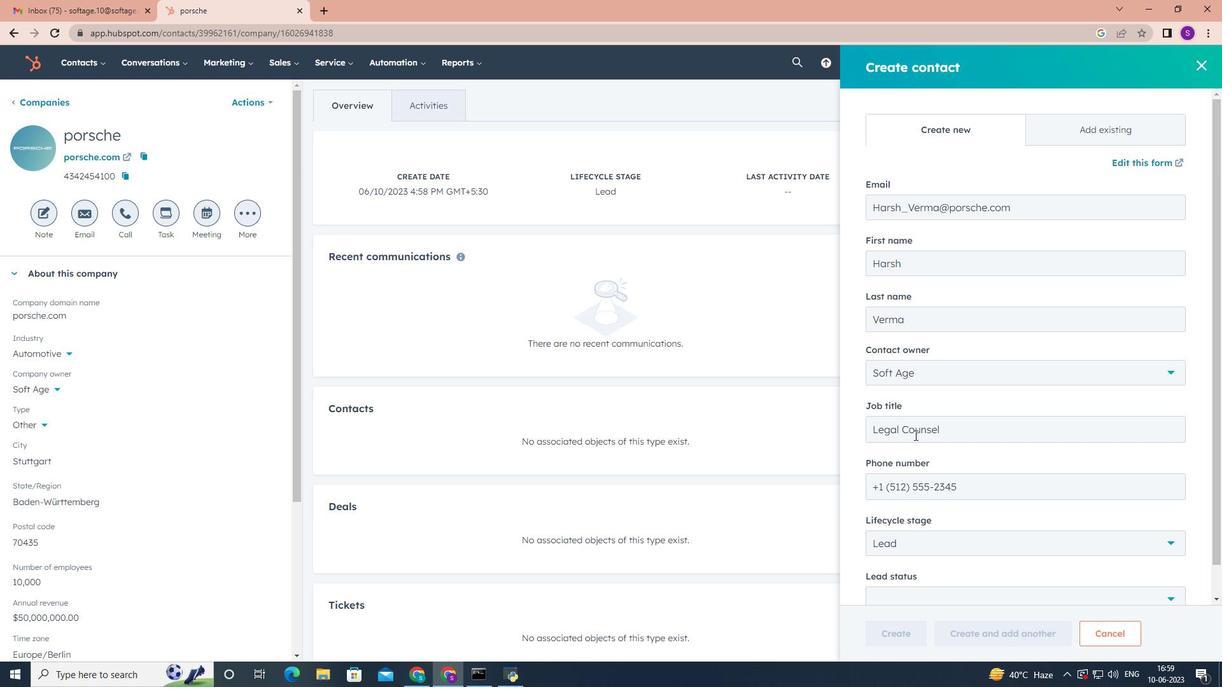 
Action: Mouse scrolled (914, 434) with delta (0, 0)
Screenshot: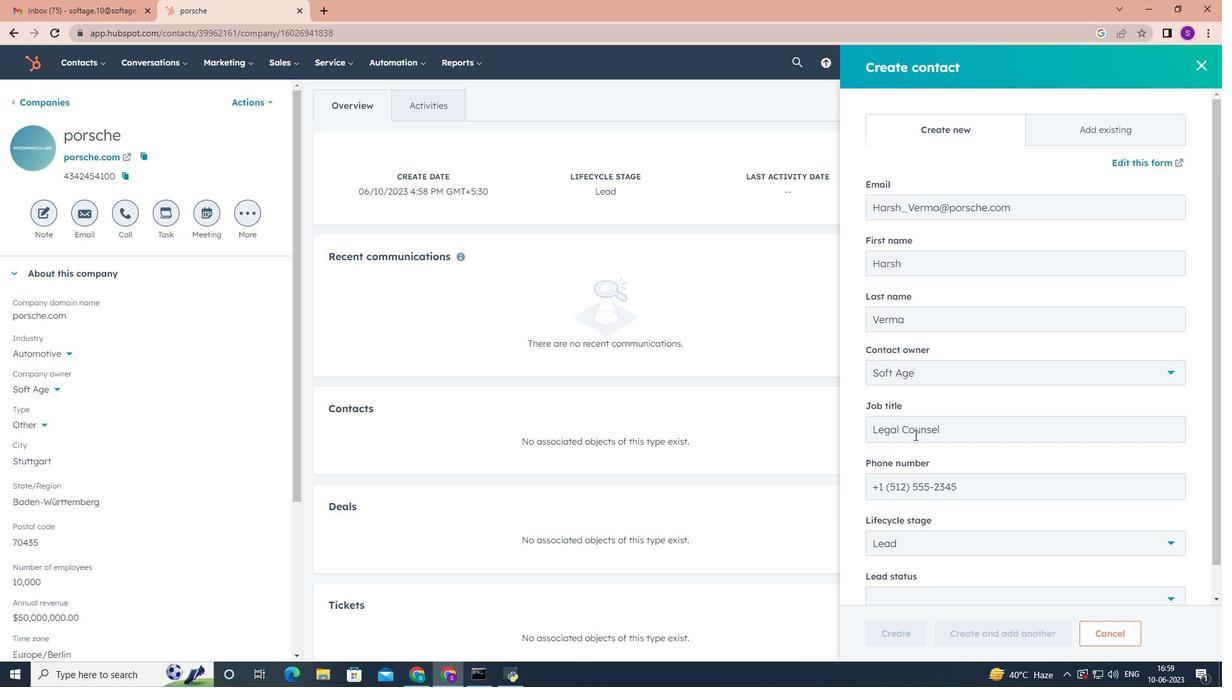 
Action: Mouse scrolled (914, 434) with delta (0, 0)
Screenshot: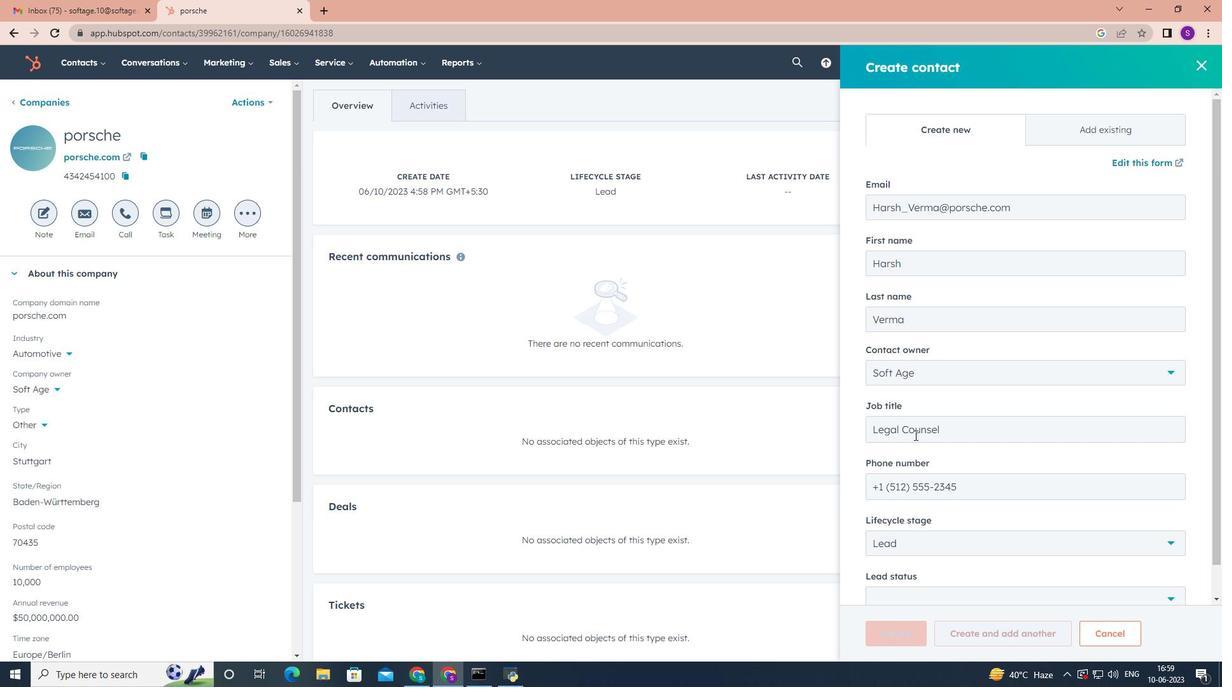 
Action: Mouse scrolled (914, 434) with delta (0, 0)
Screenshot: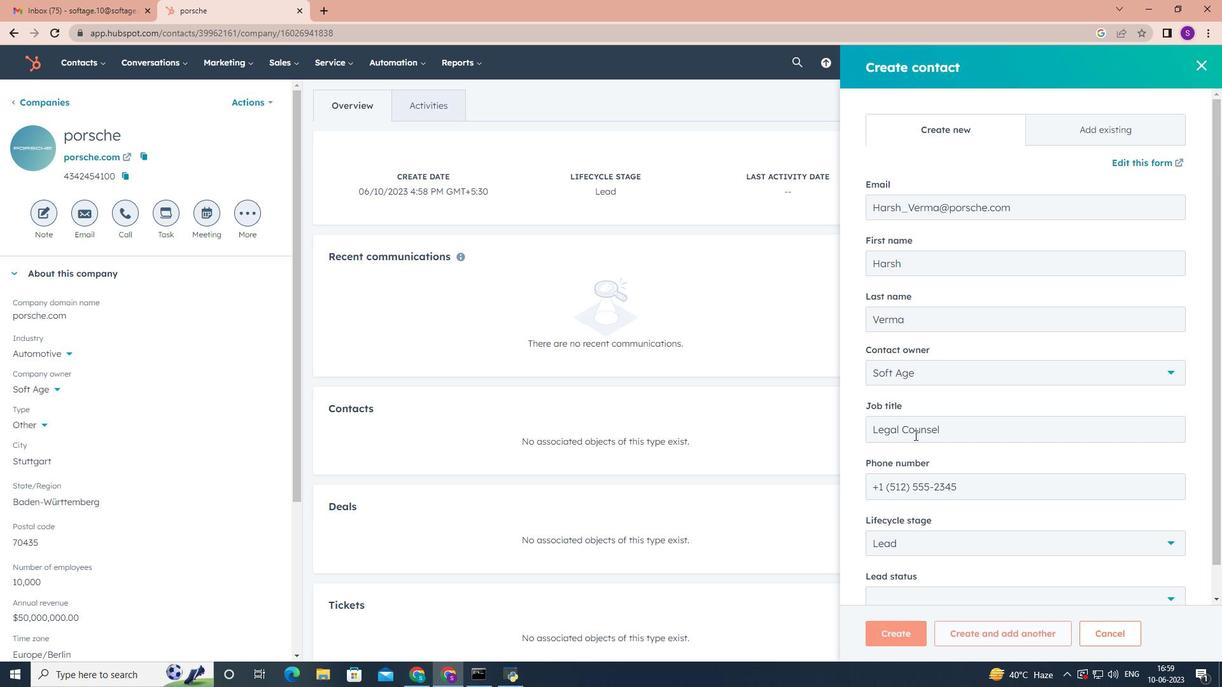 
Action: Mouse scrolled (914, 434) with delta (0, 0)
Screenshot: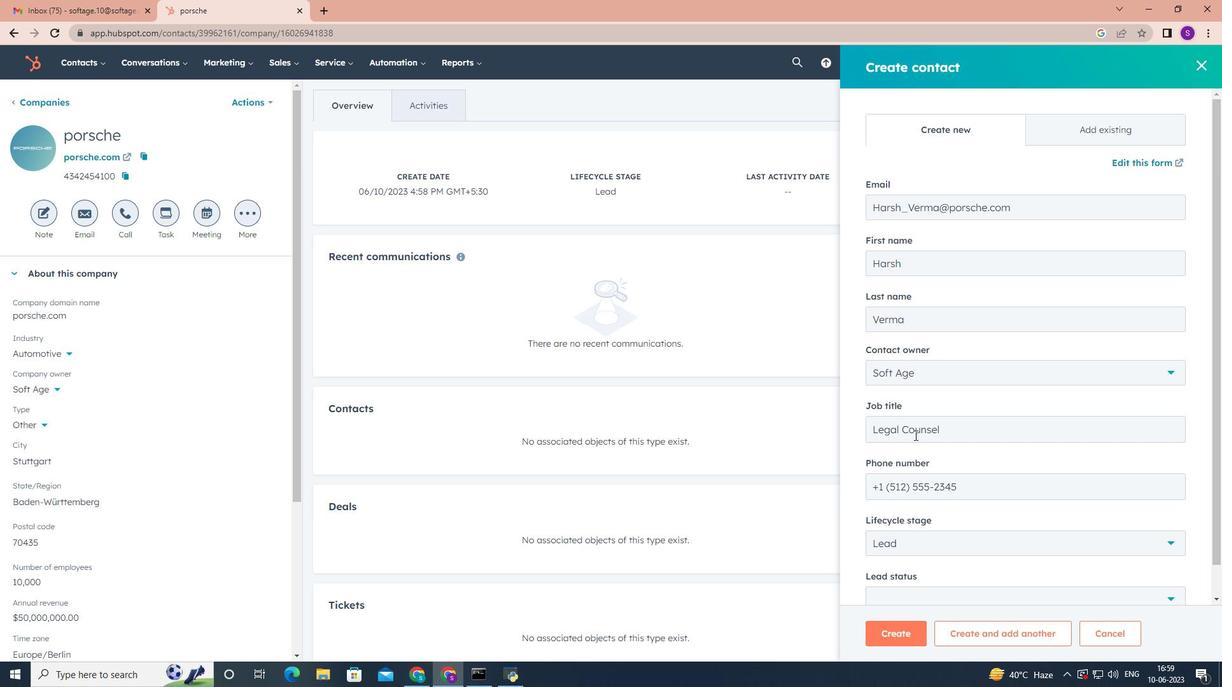 
Action: Mouse moved to (946, 506)
Screenshot: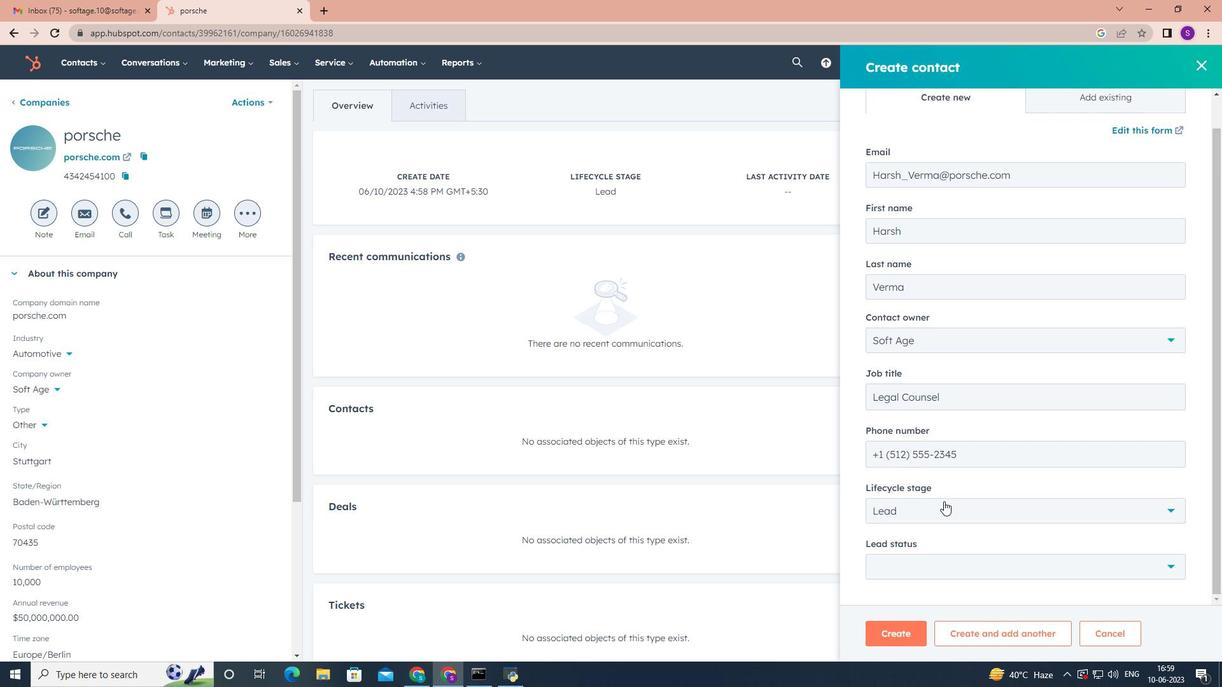 
Action: Mouse pressed left at (946, 506)
Screenshot: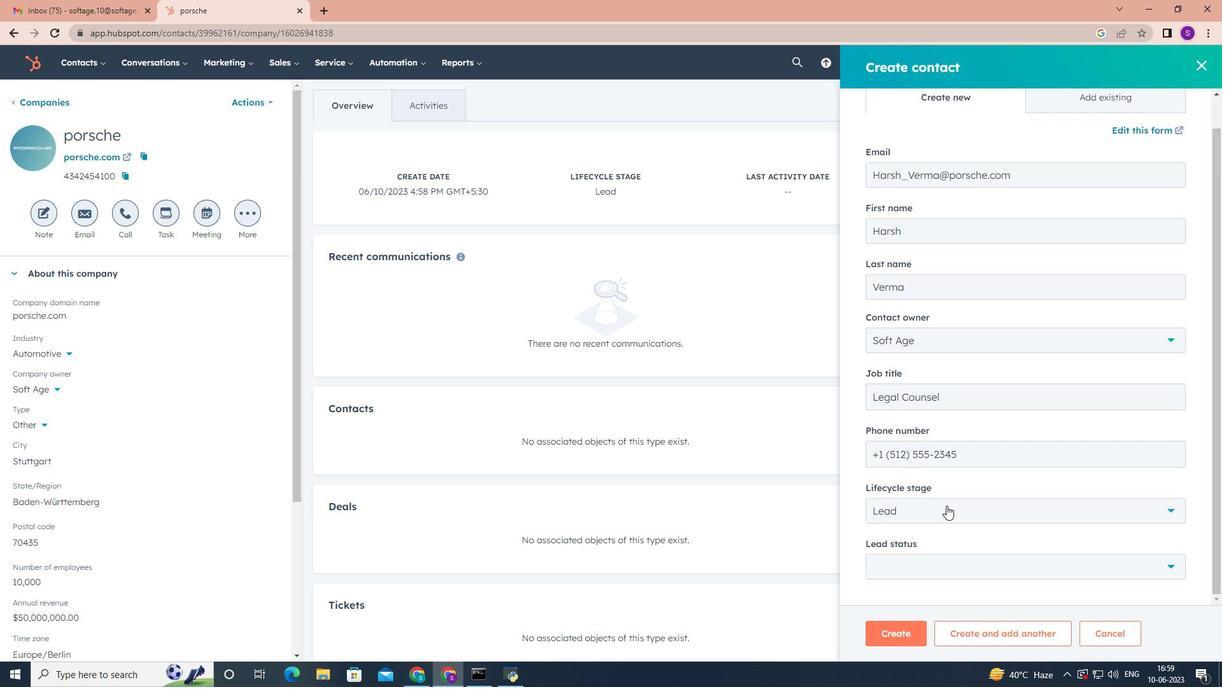 
Action: Mouse moved to (912, 397)
Screenshot: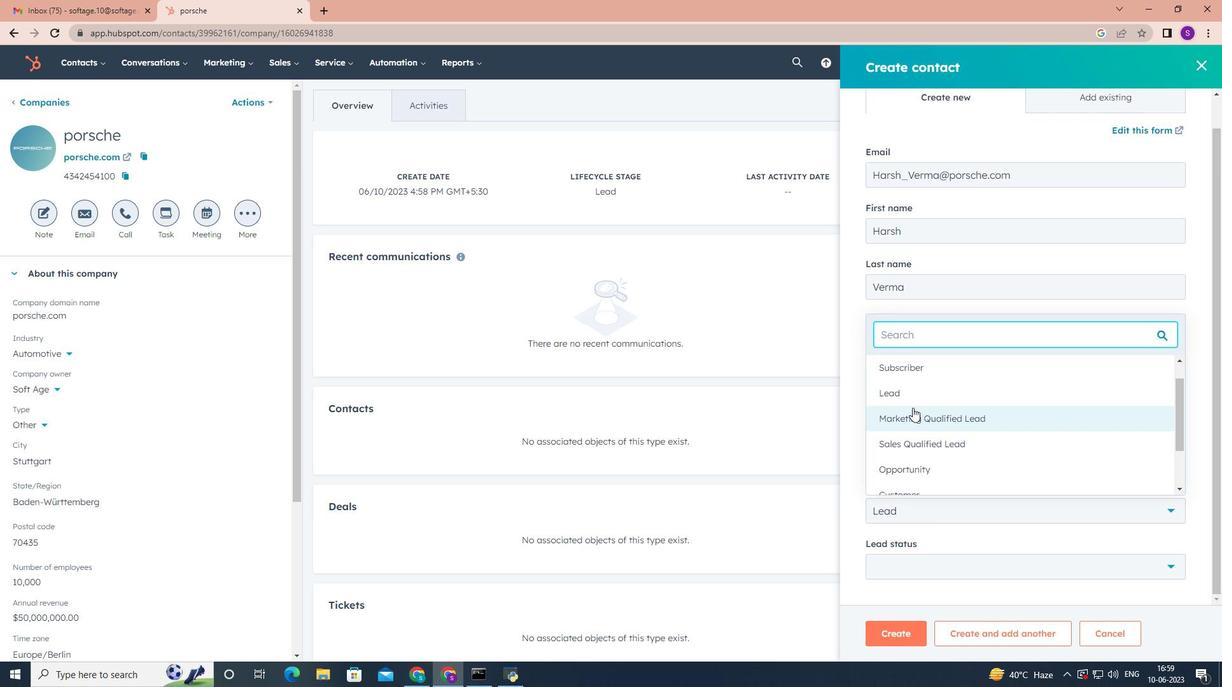 
Action: Mouse pressed left at (912, 397)
Screenshot: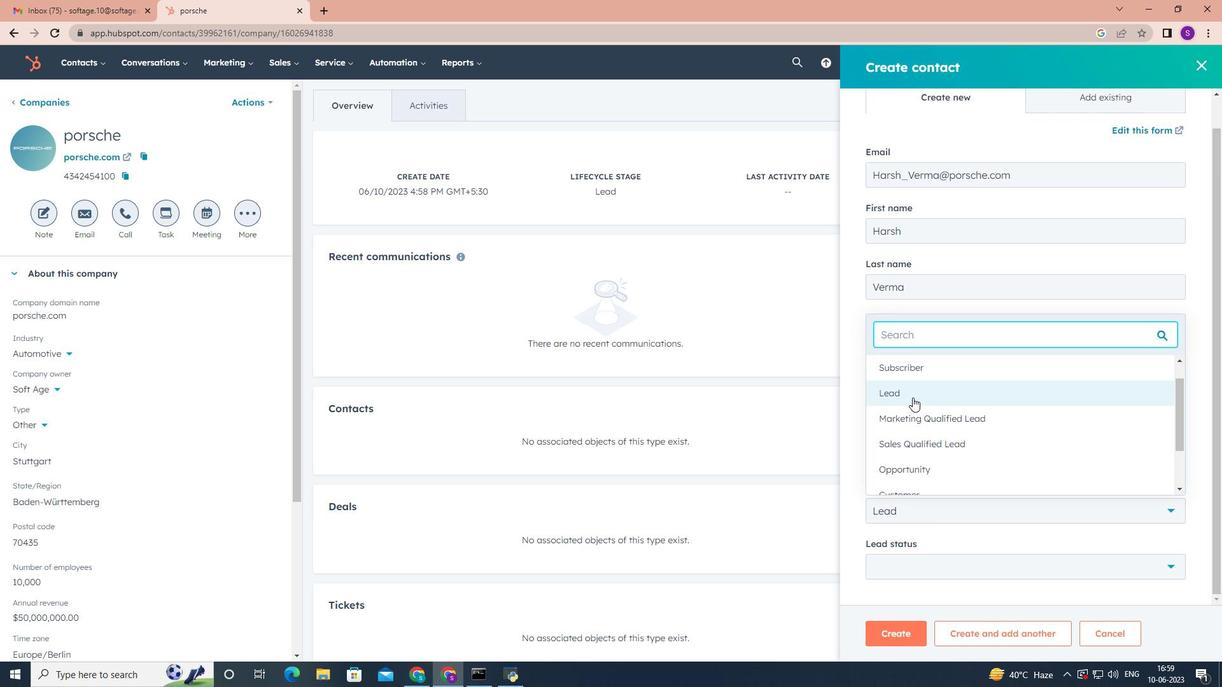 
Action: Mouse moved to (952, 537)
Screenshot: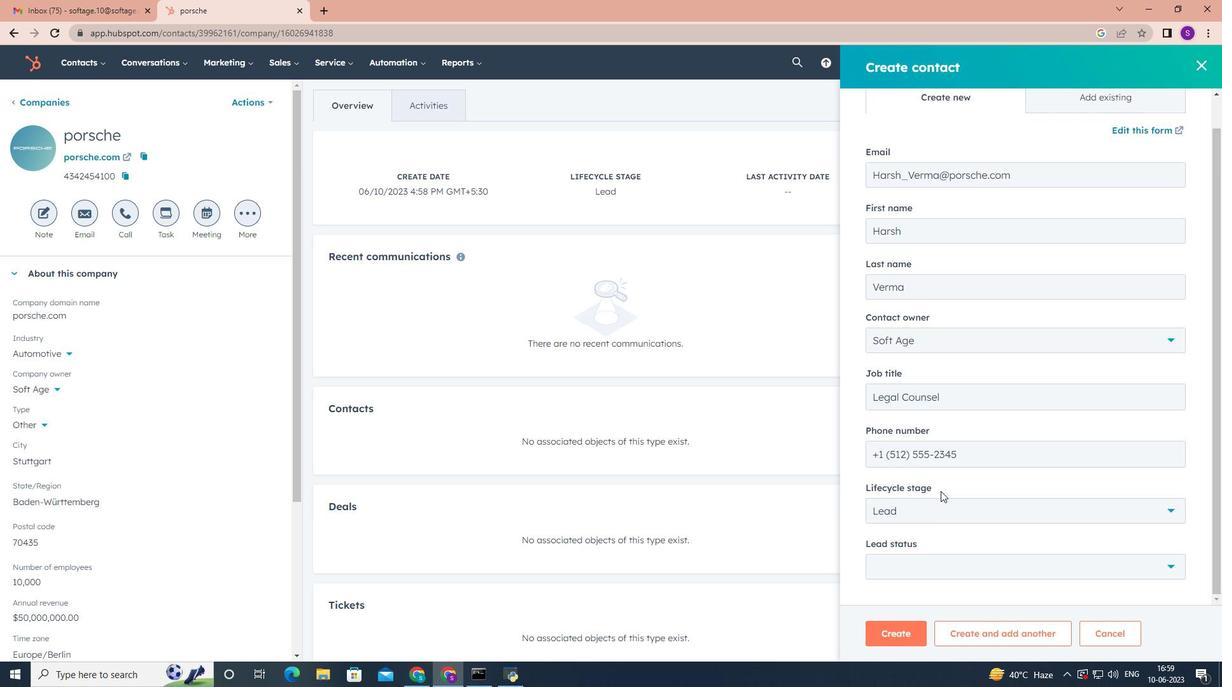 
Action: Mouse scrolled (952, 536) with delta (0, 0)
Screenshot: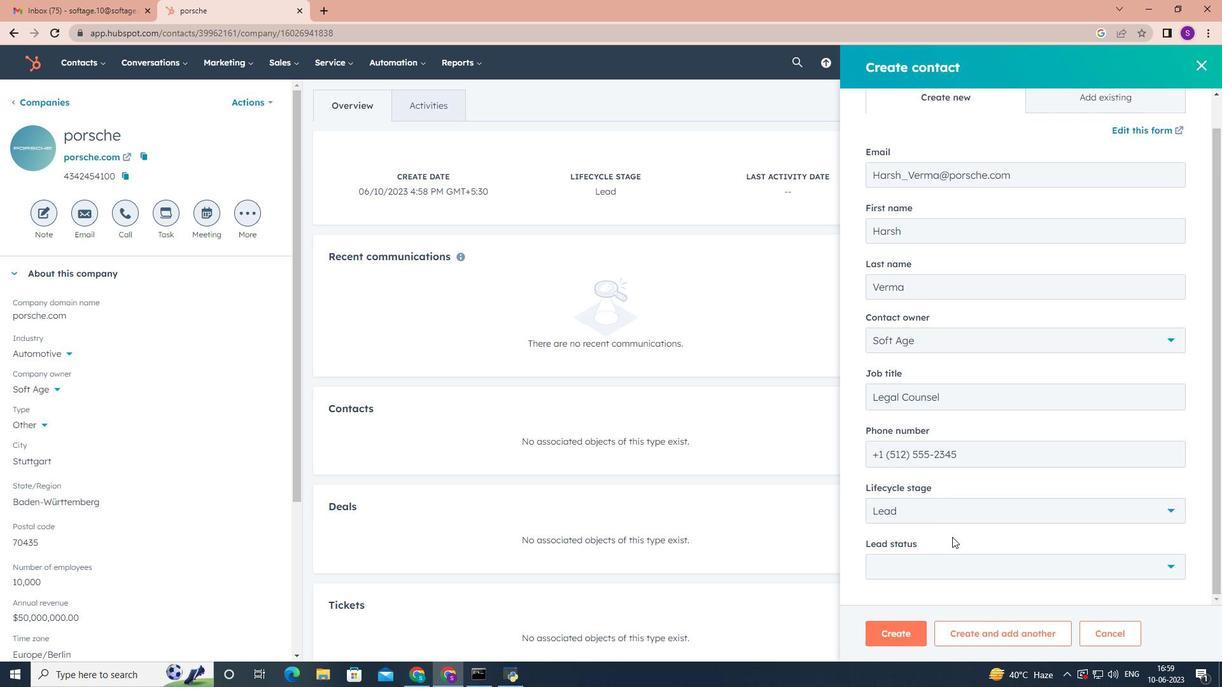 
Action: Mouse scrolled (952, 536) with delta (0, 0)
Screenshot: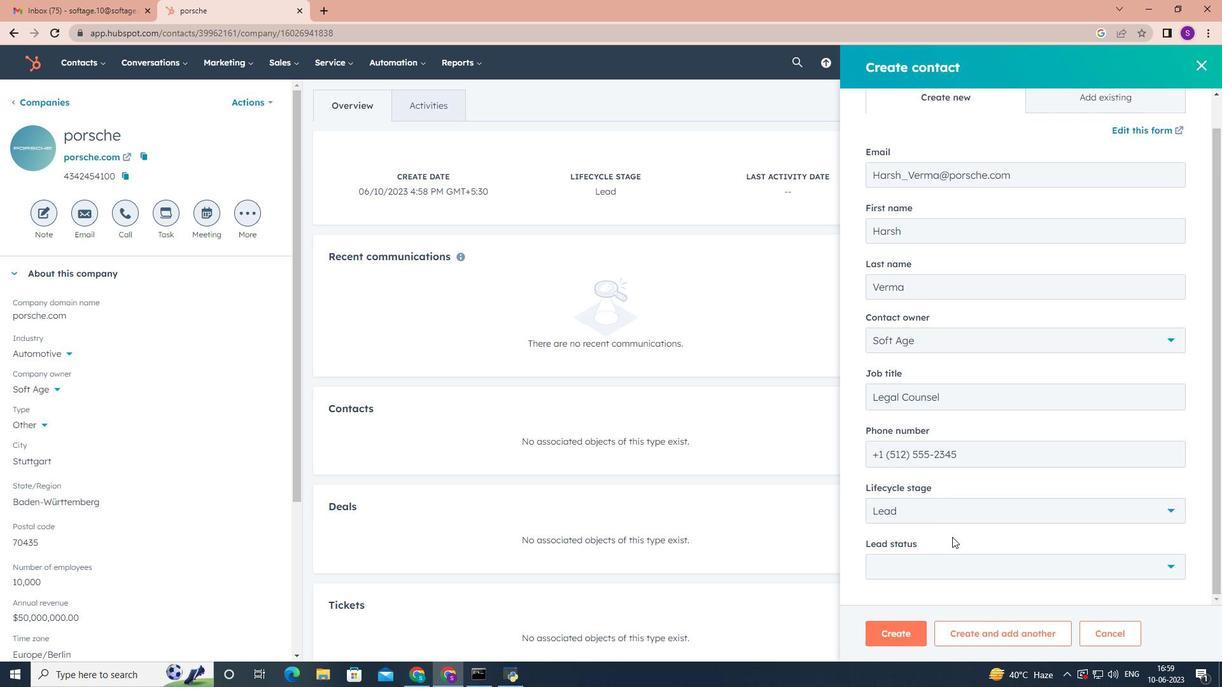
Action: Mouse moved to (963, 562)
Screenshot: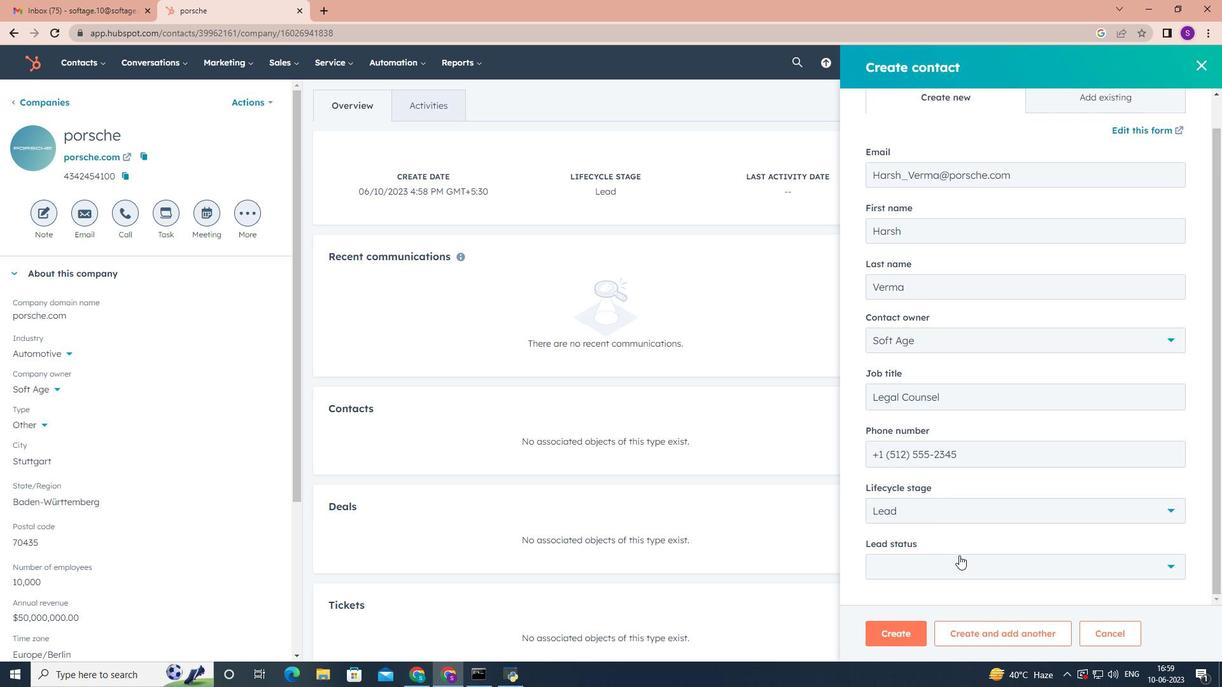 
Action: Mouse pressed left at (963, 562)
Screenshot: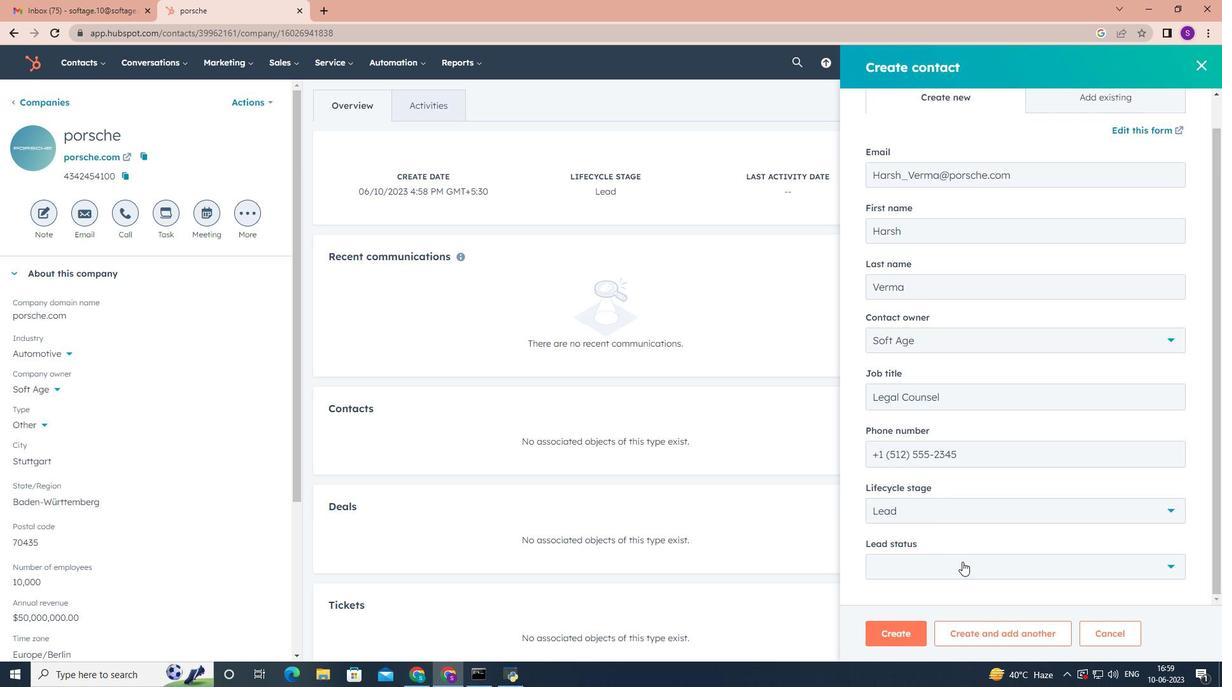 
Action: Mouse moved to (940, 490)
Screenshot: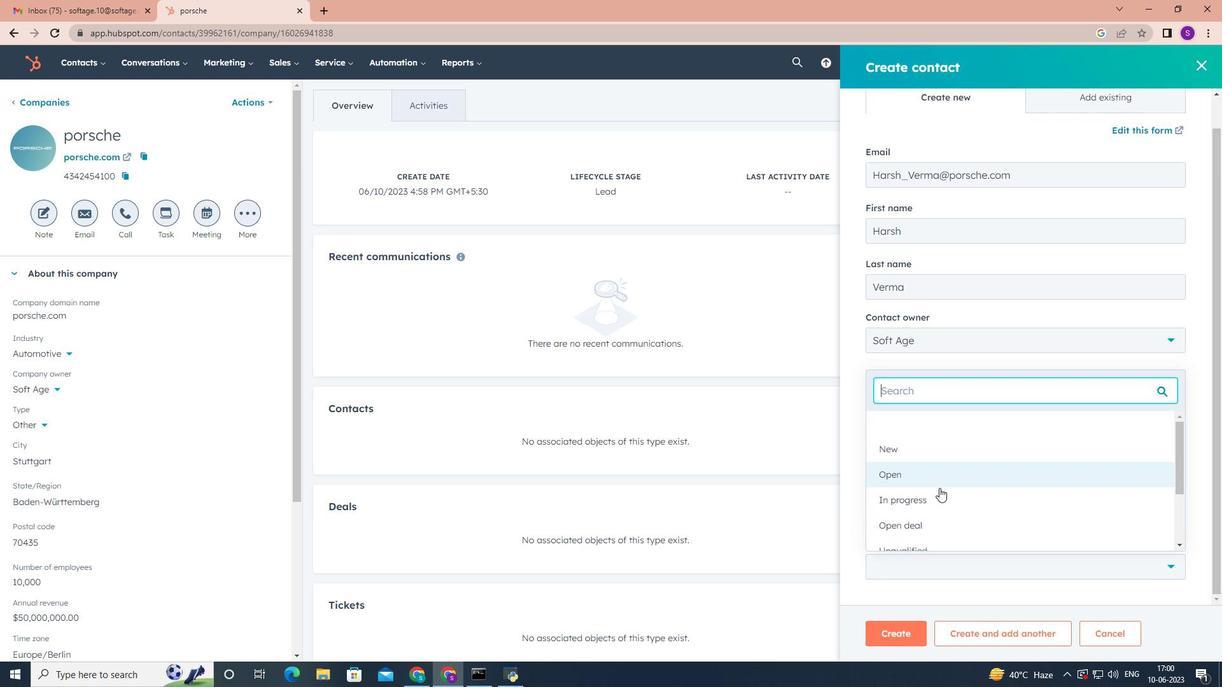 
Action: Mouse pressed left at (940, 490)
Screenshot: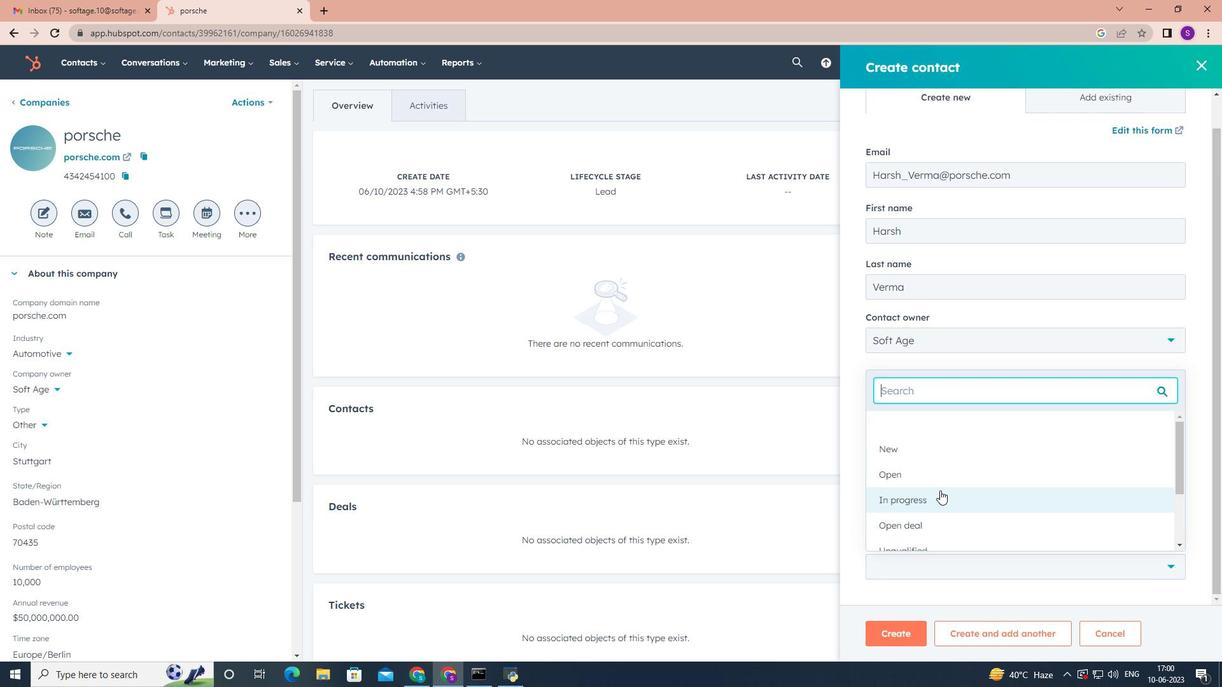 
Action: Mouse moved to (940, 491)
Screenshot: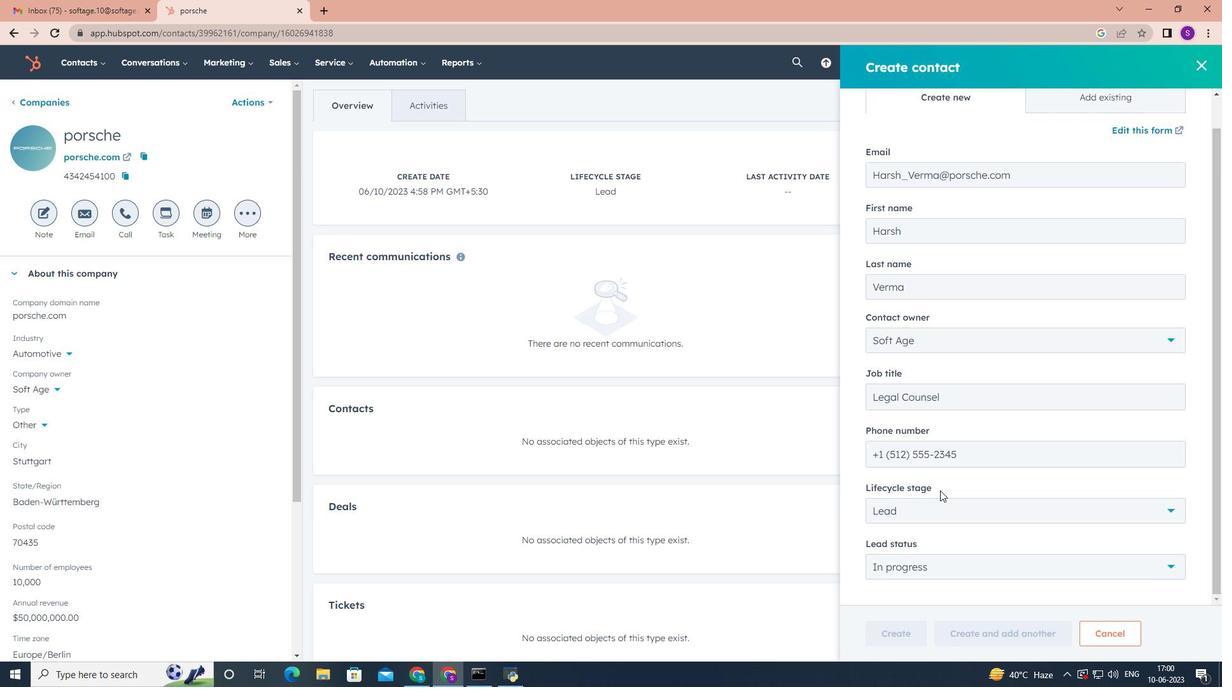 
Action: Mouse scrolled (940, 490) with delta (0, 0)
Screenshot: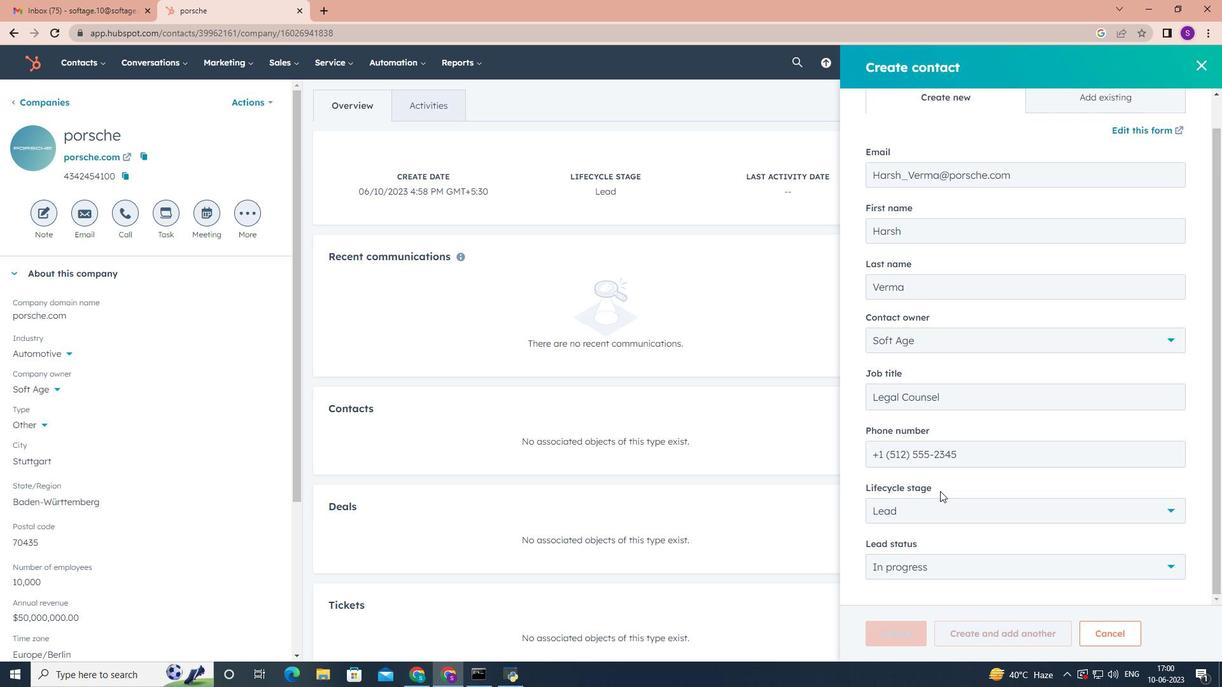 
Action: Mouse scrolled (940, 490) with delta (0, 0)
Screenshot: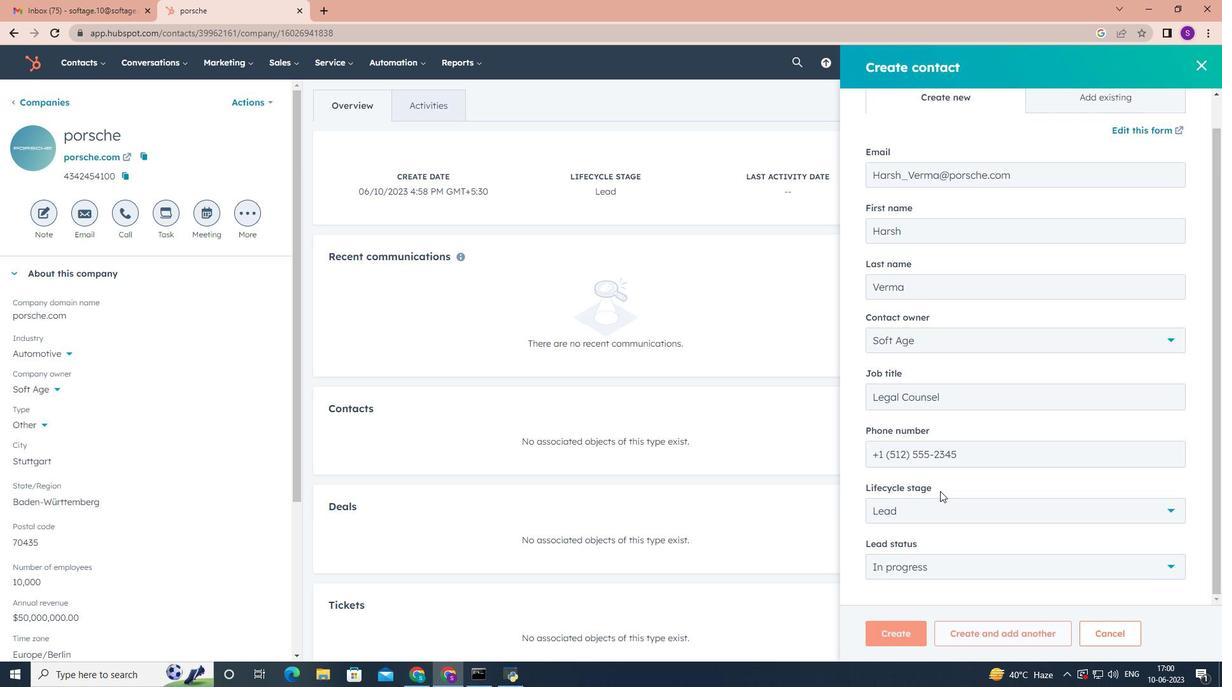
Action: Mouse scrolled (940, 490) with delta (0, 0)
Screenshot: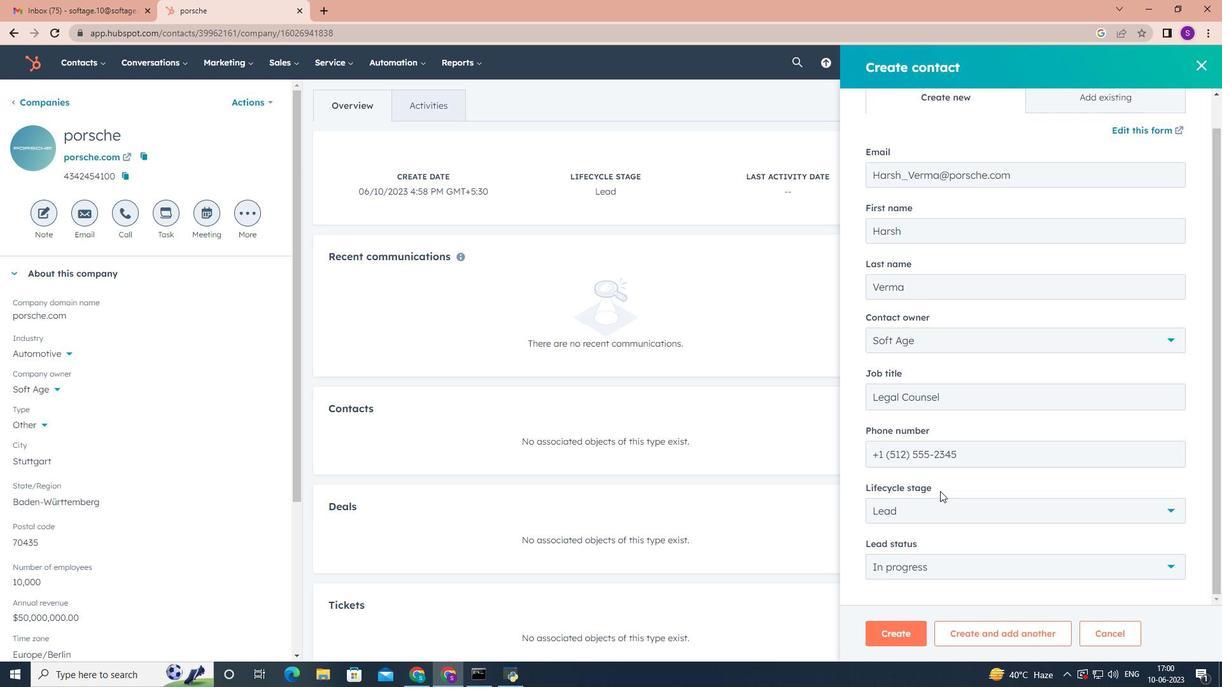 
Action: Mouse scrolled (940, 490) with delta (0, 0)
Screenshot: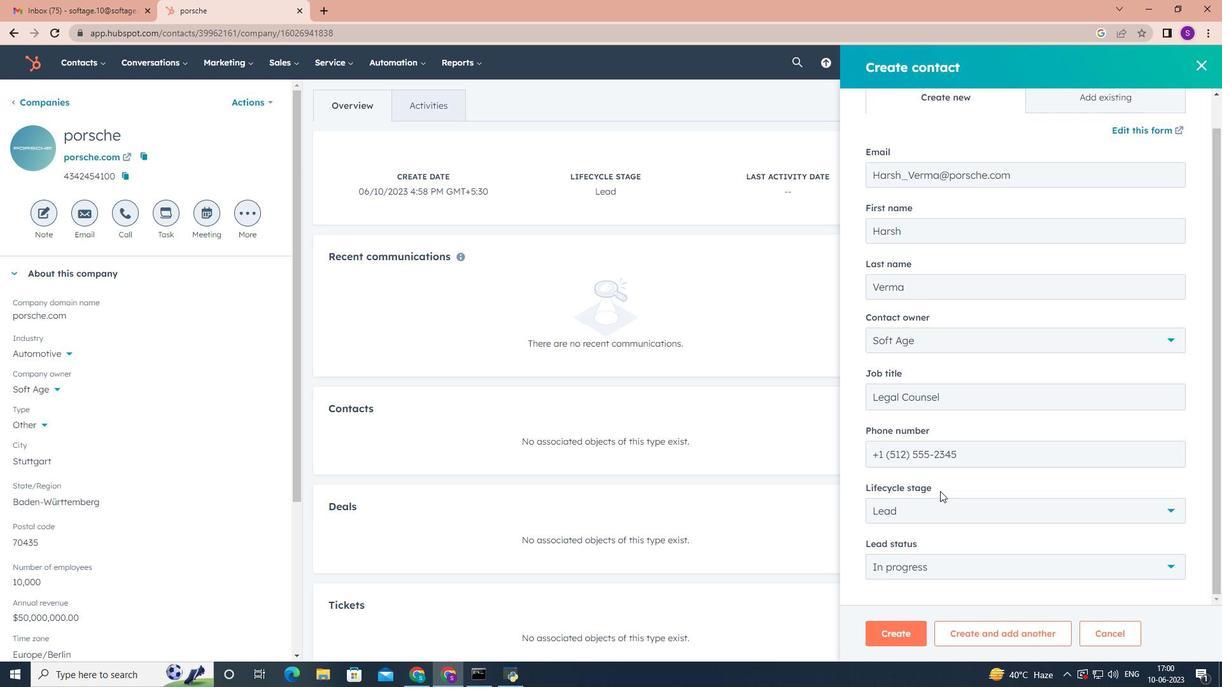 
Action: Mouse scrolled (940, 490) with delta (0, 0)
Screenshot: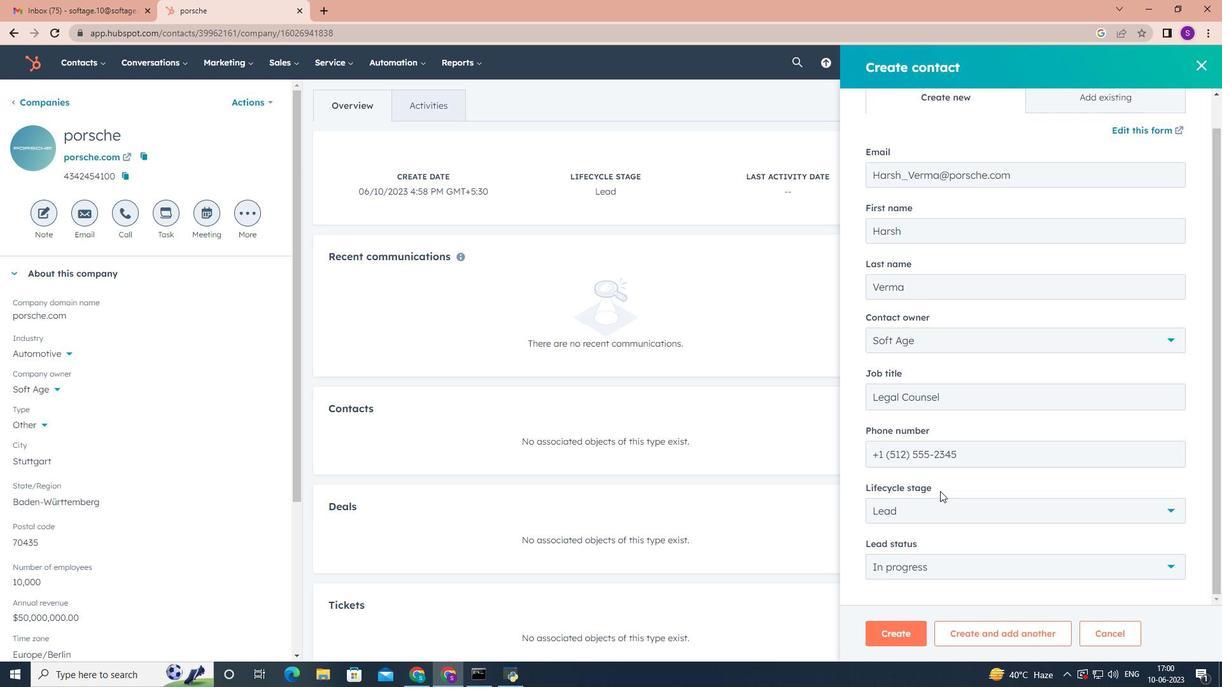 
Action: Mouse moved to (902, 638)
Screenshot: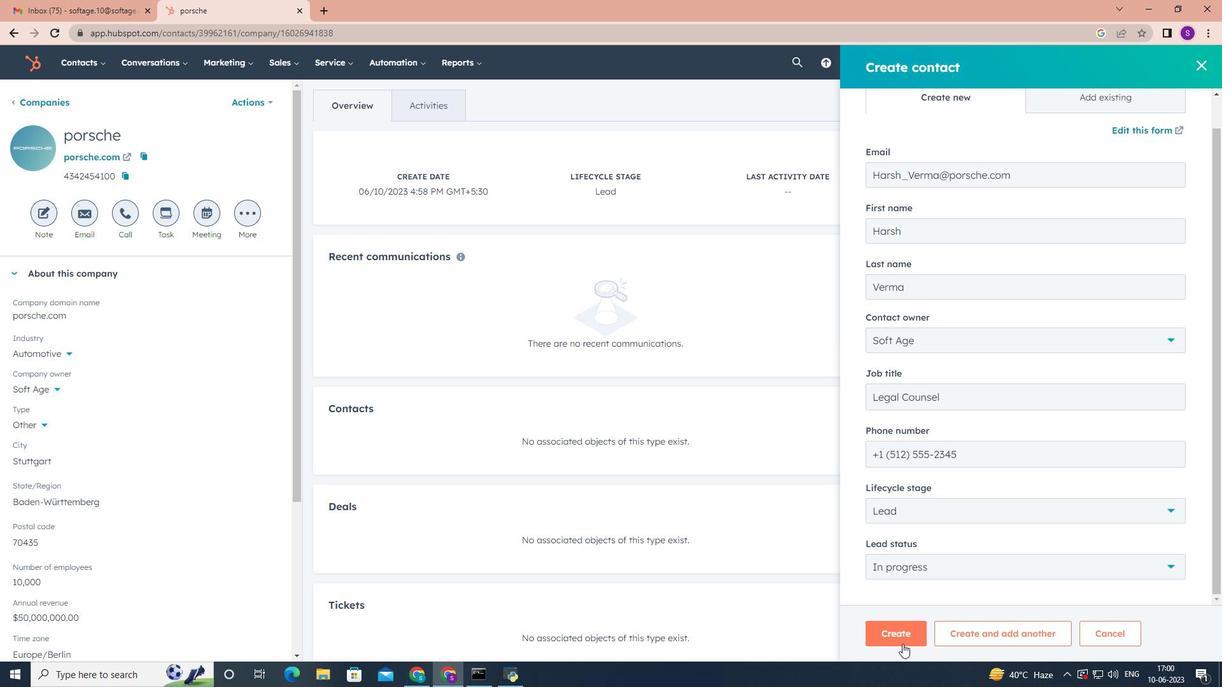 
Action: Mouse pressed left at (902, 638)
Screenshot: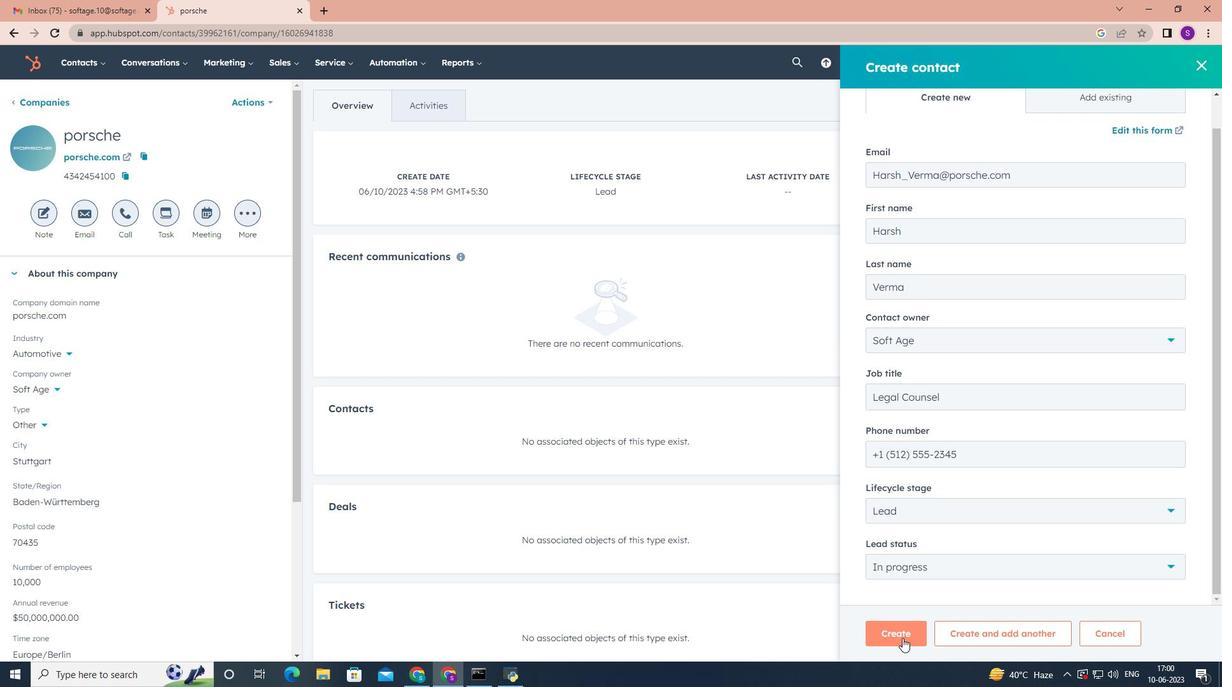 
